 Task: Change IN PROGRESS as Status of Issue Issue0000000040 in Backlog  in Scrum Project Project0000000008 in Jira. Assign mailaustralia7@gmail.com as Assignee of Issue Issue0000000031 in Backlog  in Scrum Project Project0000000007 in Jira. Assign mailaustralia7@gmail.com as Assignee of Issue Issue0000000032 in Backlog  in Scrum Project Project0000000007 in Jira. Assign mailaustralia7@gmail.com as Assignee of Issue Issue0000000033 in Backlog  in Scrum Project Project0000000007 in Jira. Assign carxxstreet791@gmail.com as Assignee of Issue Issue0000000034 in Backlog  in Scrum Project Project0000000007 in Jira
Action: Mouse moved to (493, 664)
Screenshot: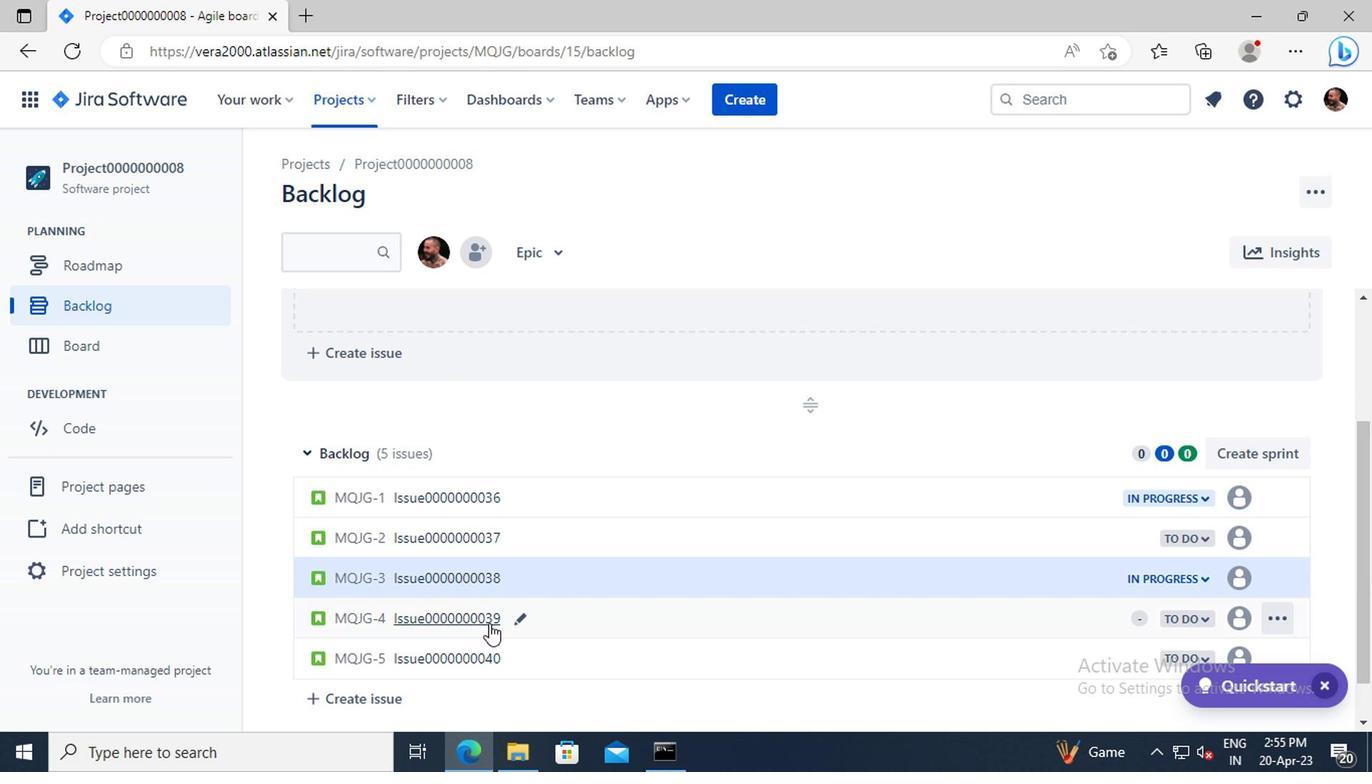 
Action: Mouse pressed left at (493, 664)
Screenshot: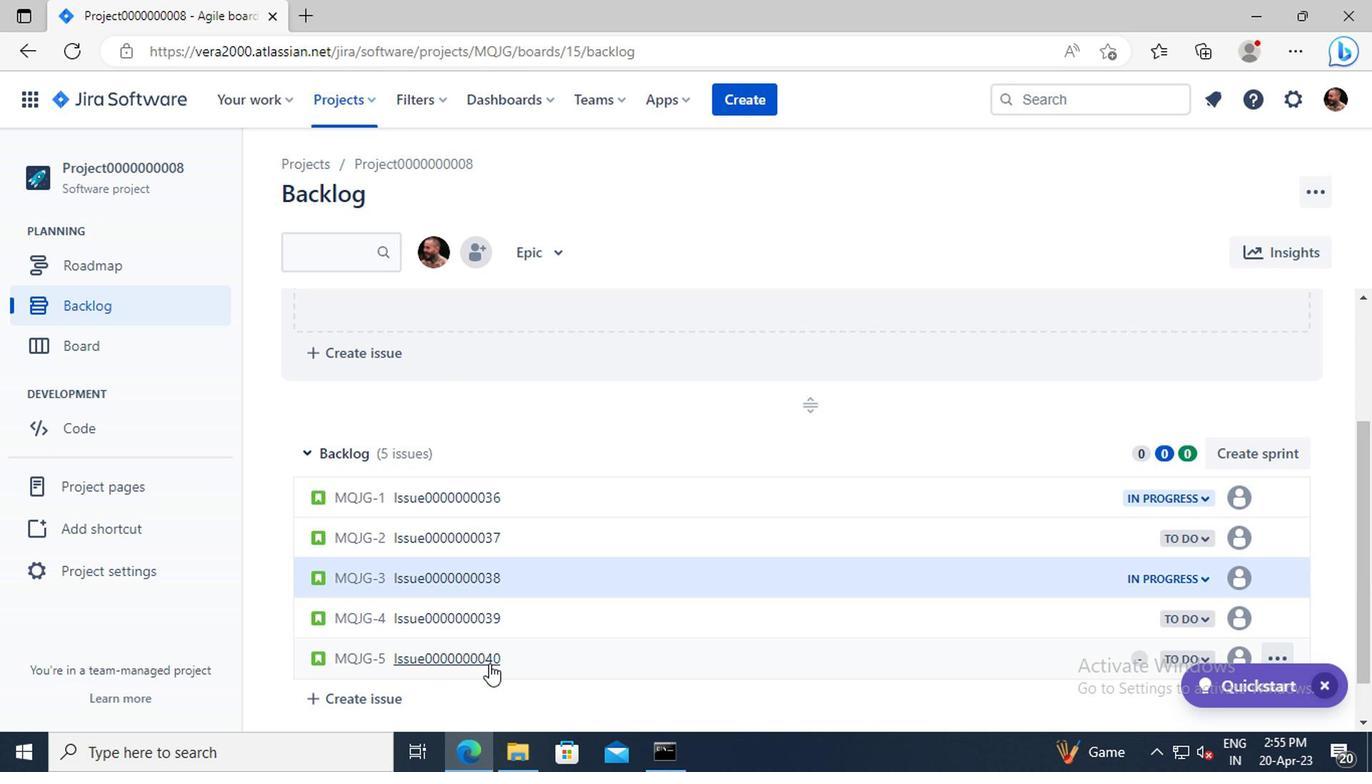 
Action: Mouse moved to (1005, 459)
Screenshot: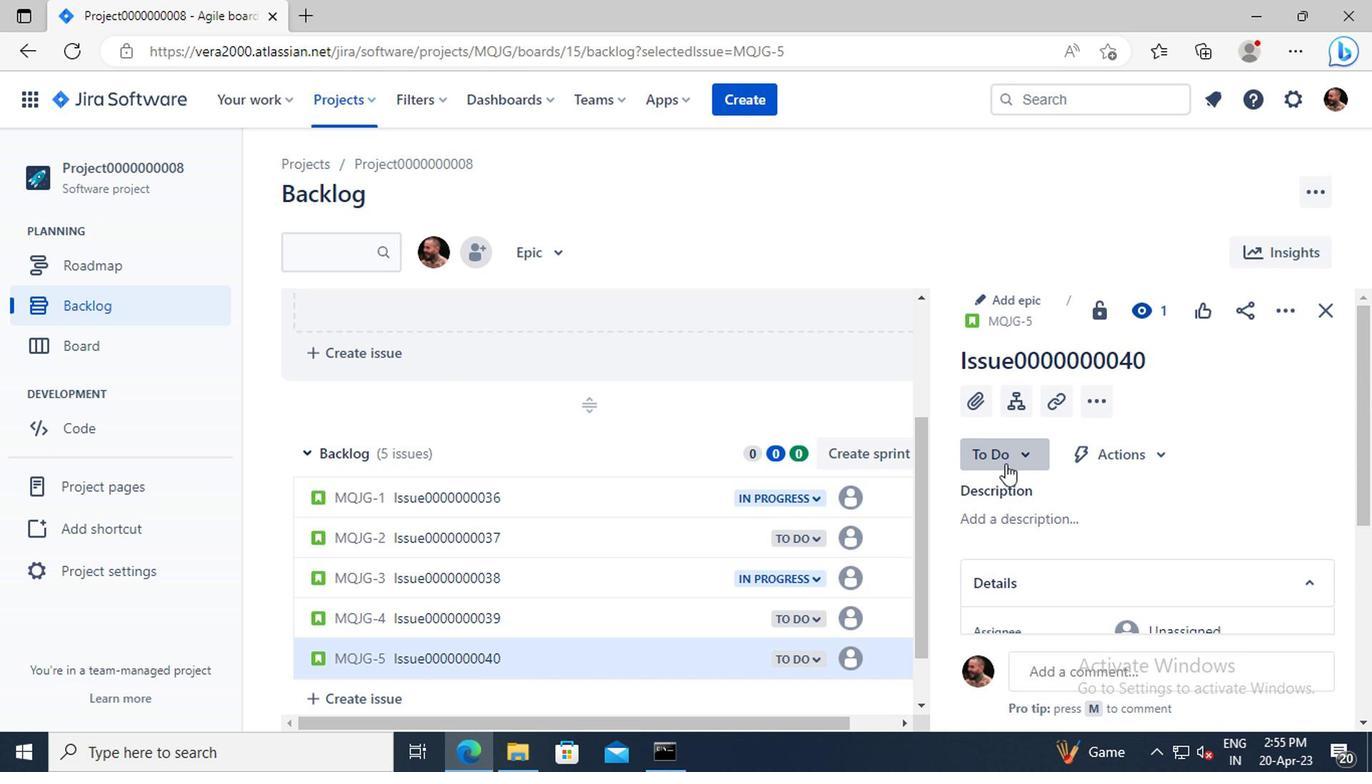 
Action: Mouse pressed left at (1005, 459)
Screenshot: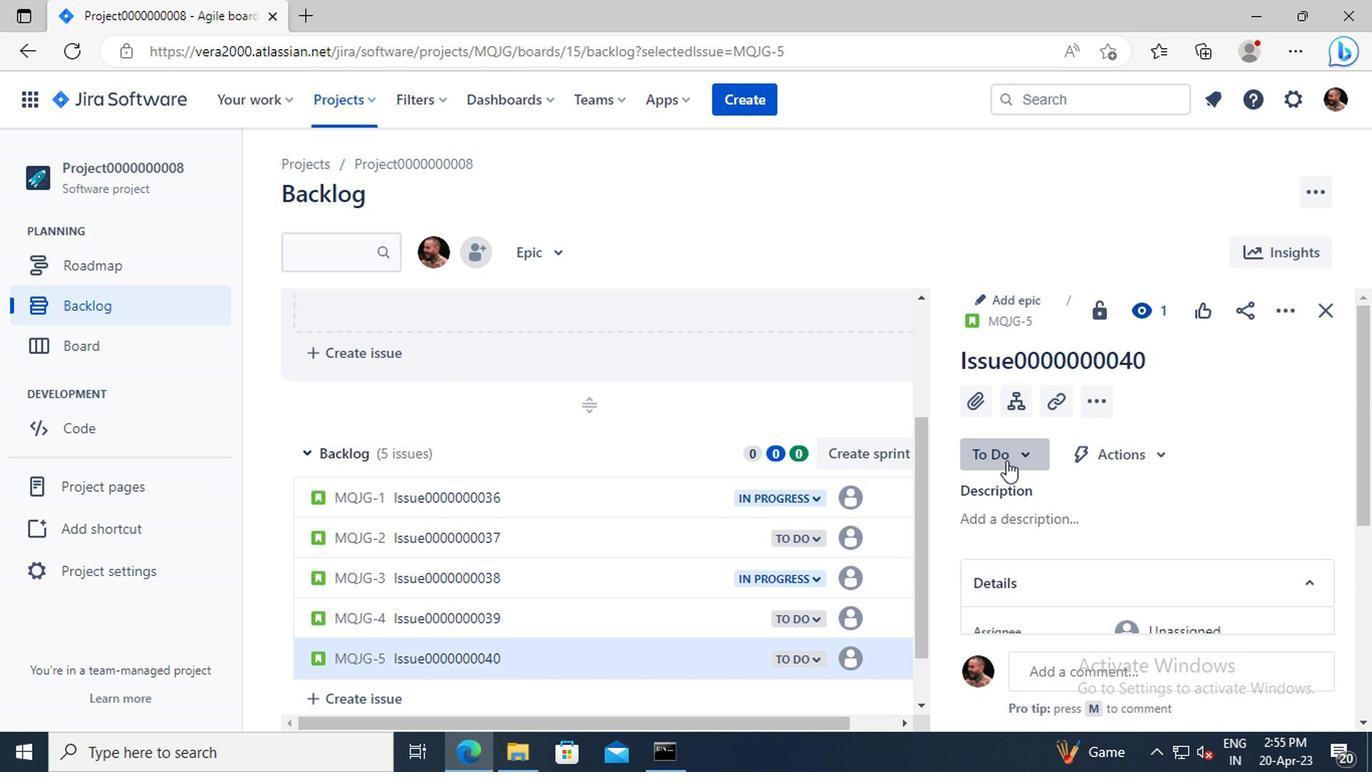 
Action: Mouse moved to (1016, 498)
Screenshot: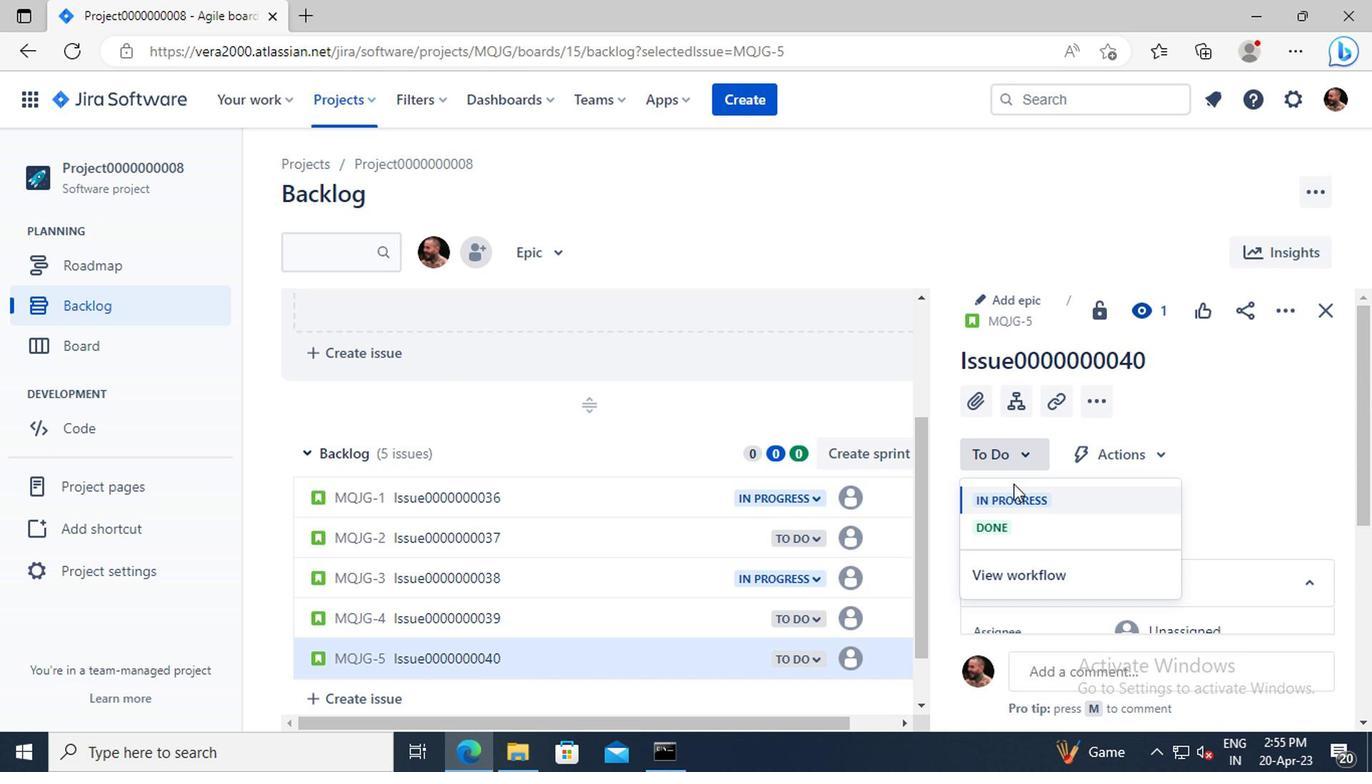 
Action: Mouse pressed left at (1016, 498)
Screenshot: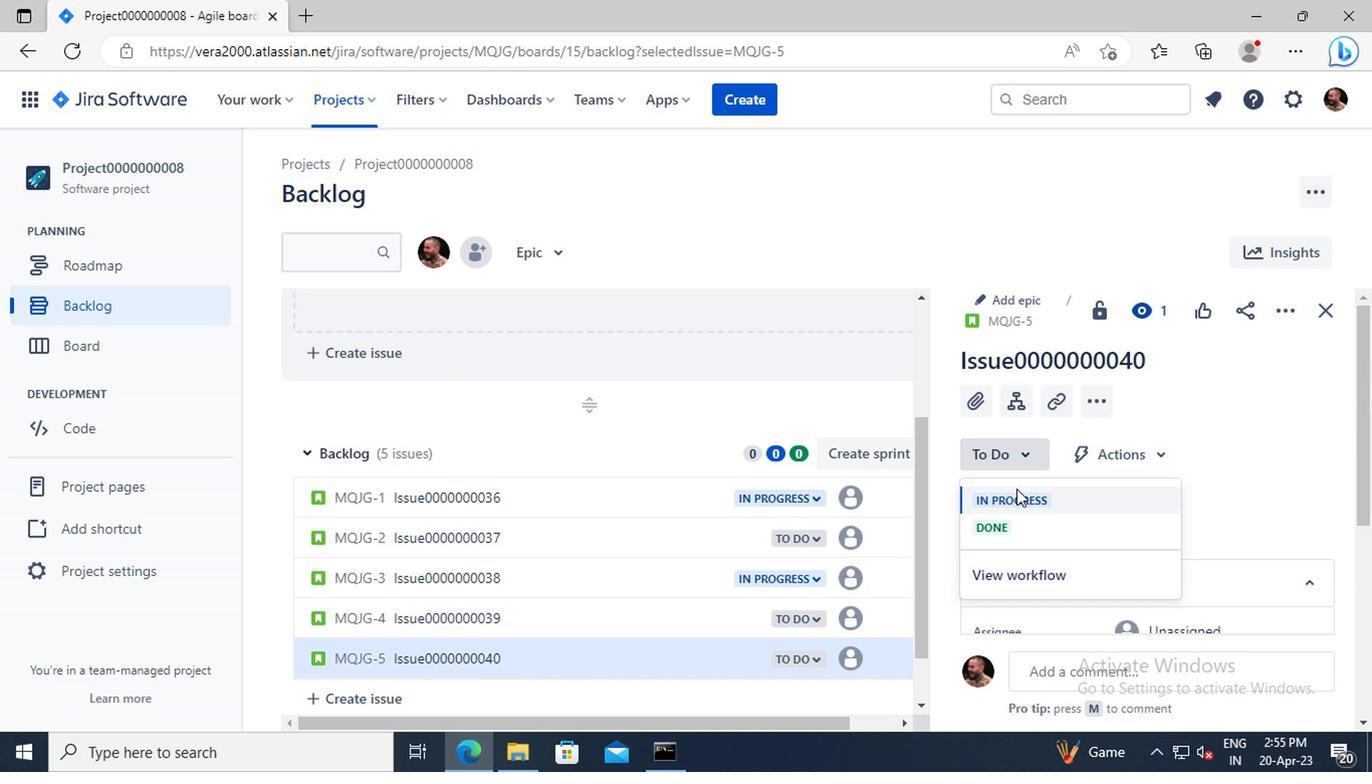 
Action: Mouse moved to (368, 100)
Screenshot: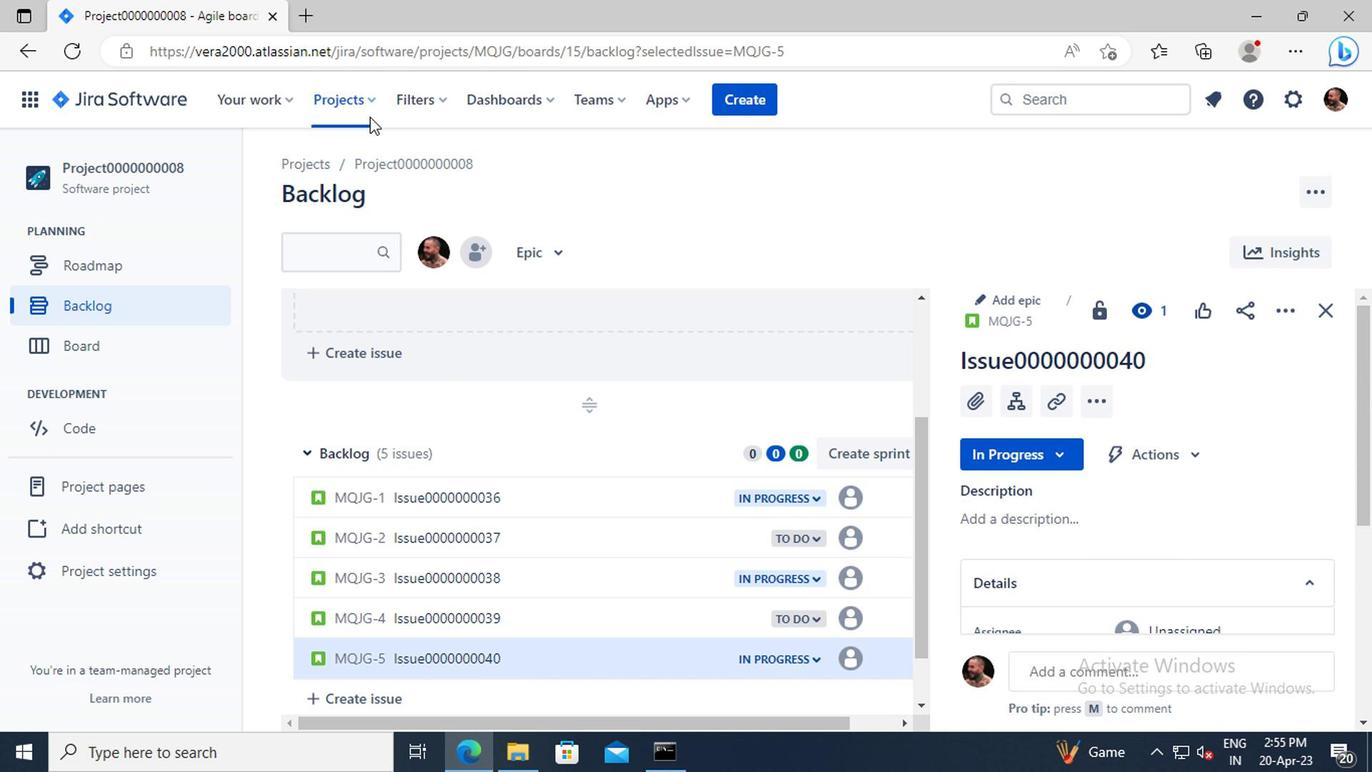 
Action: Mouse pressed left at (368, 100)
Screenshot: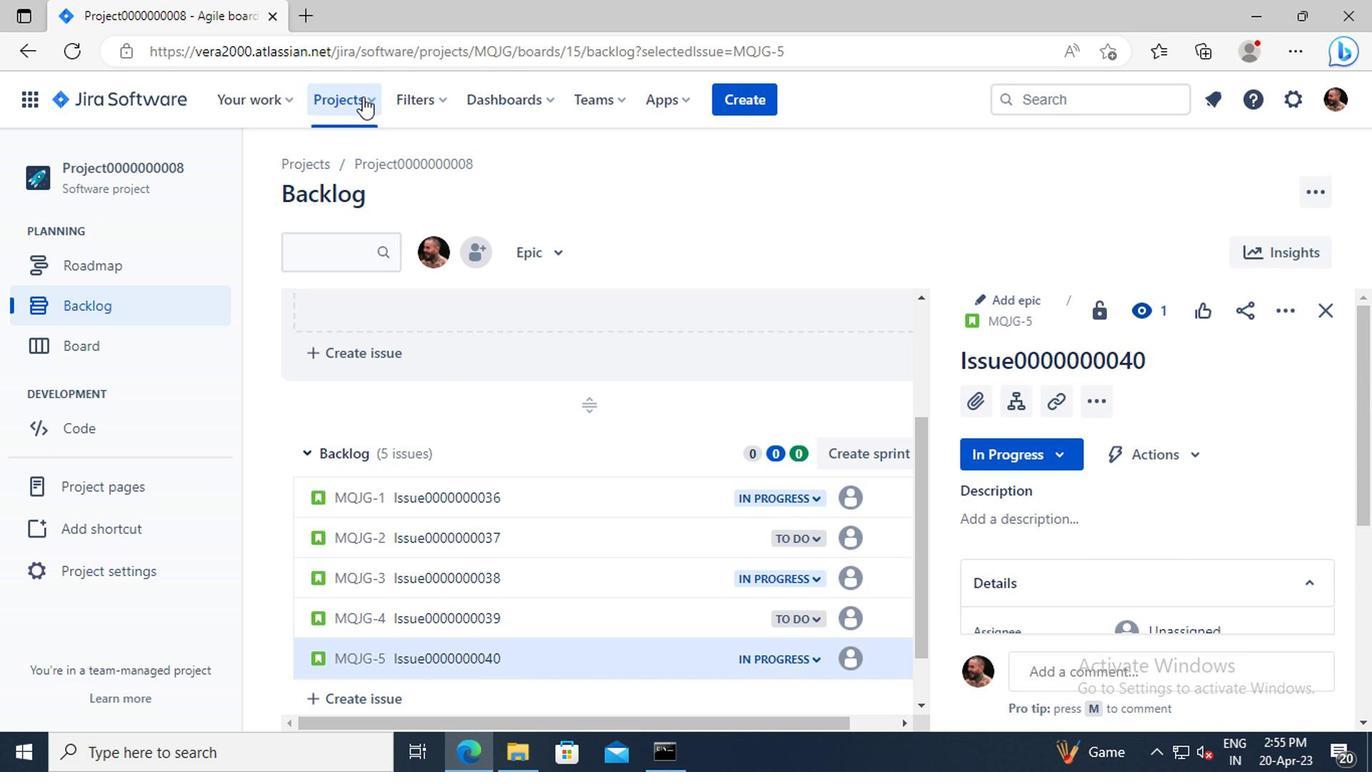 
Action: Mouse moved to (443, 243)
Screenshot: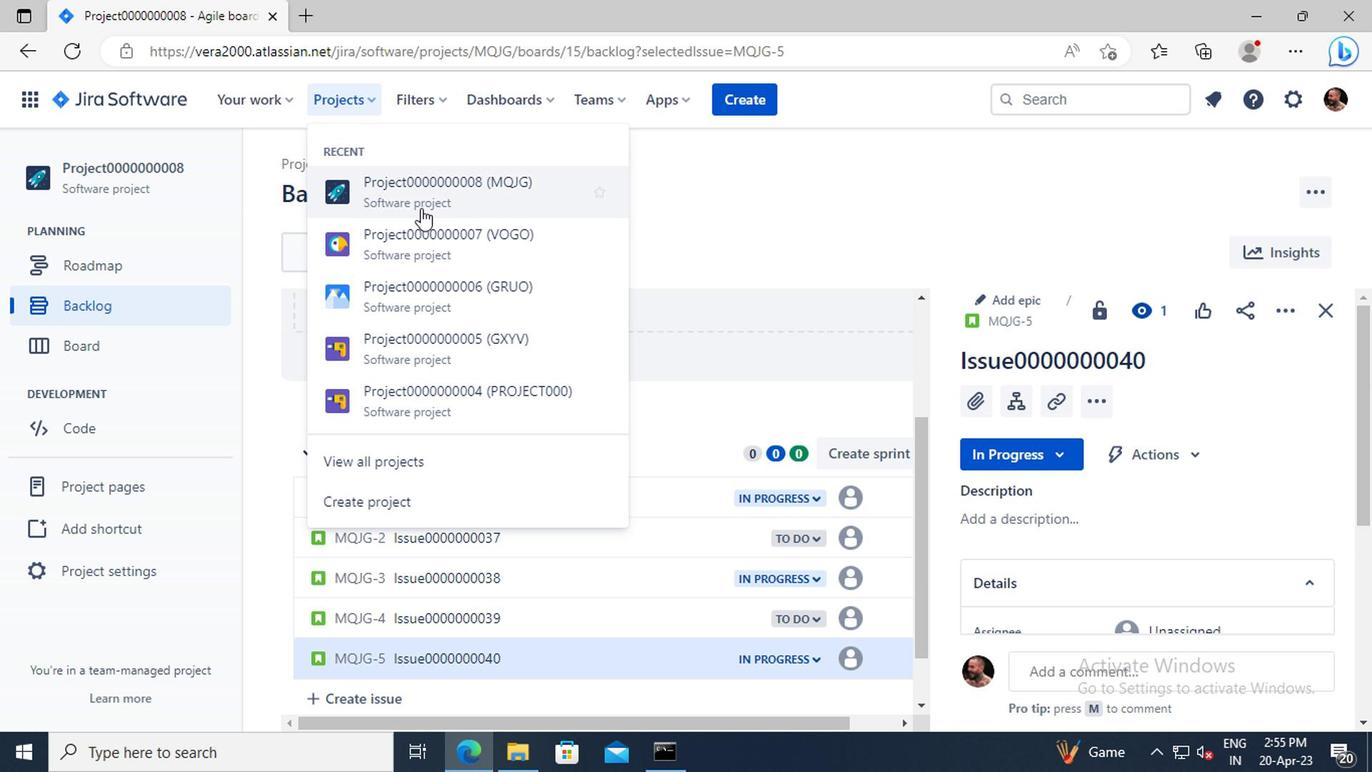 
Action: Mouse pressed left at (443, 243)
Screenshot: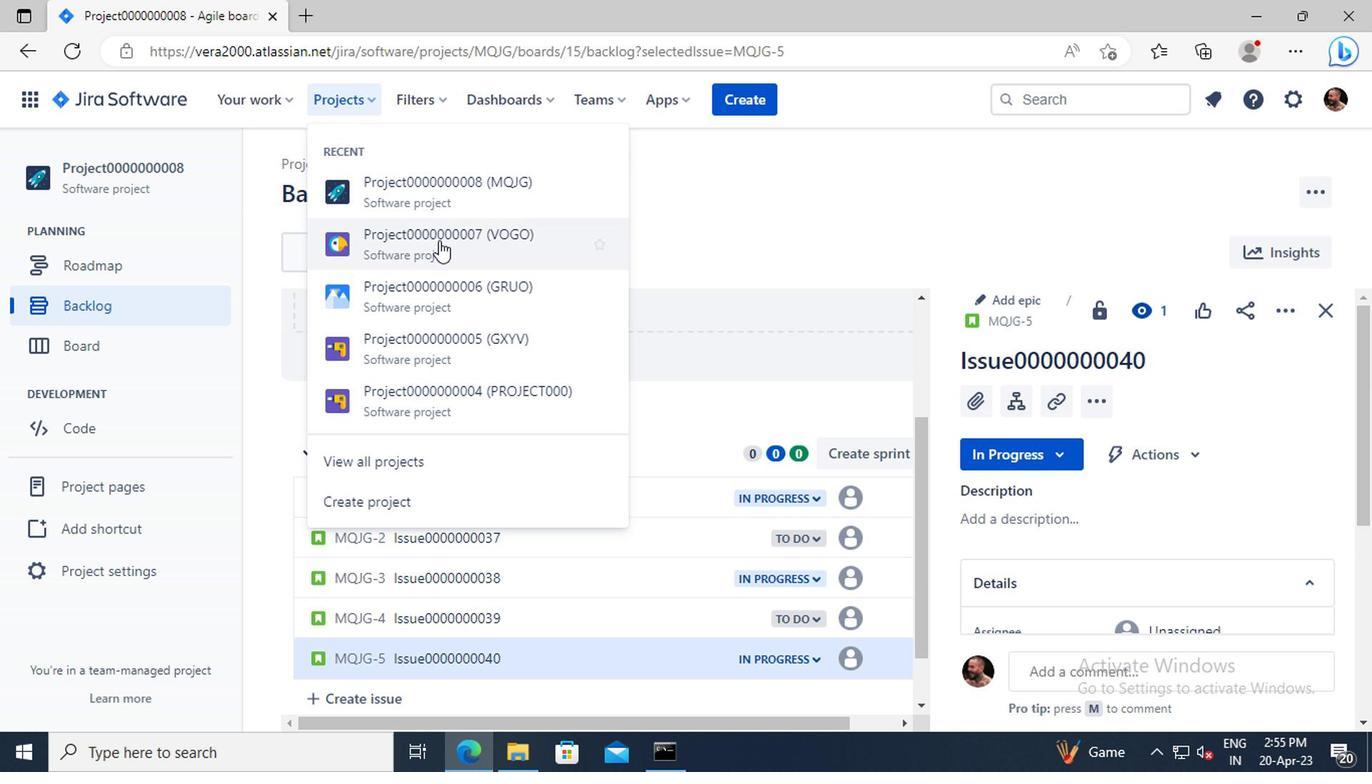
Action: Mouse moved to (140, 305)
Screenshot: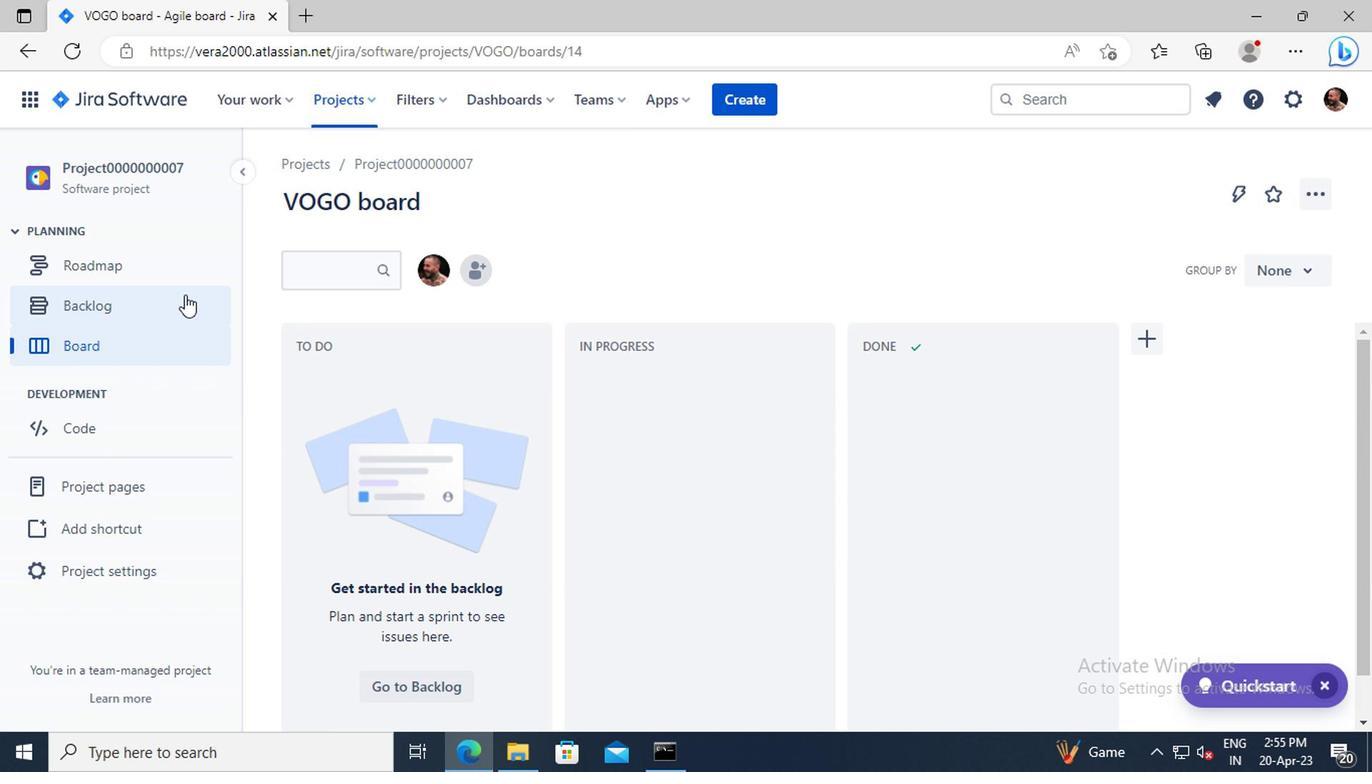 
Action: Mouse pressed left at (140, 305)
Screenshot: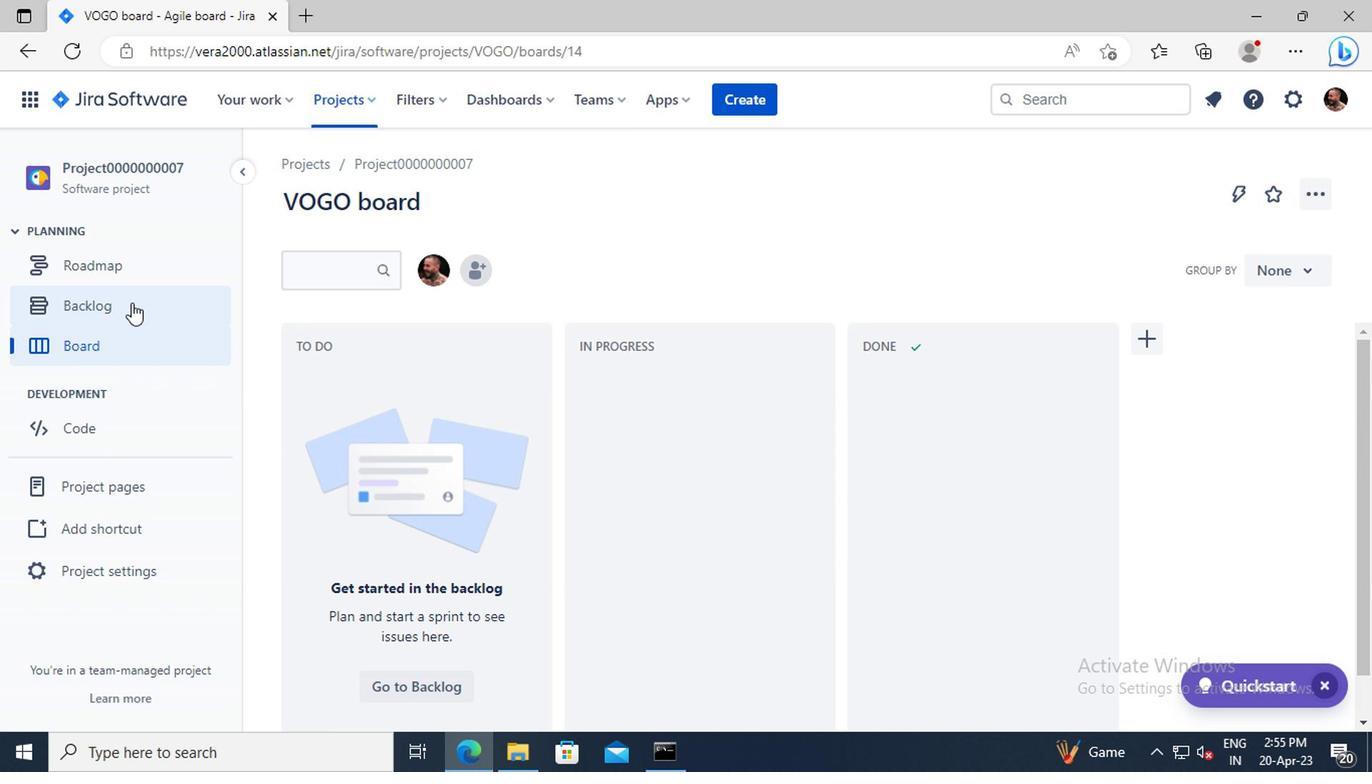 
Action: Mouse moved to (467, 363)
Screenshot: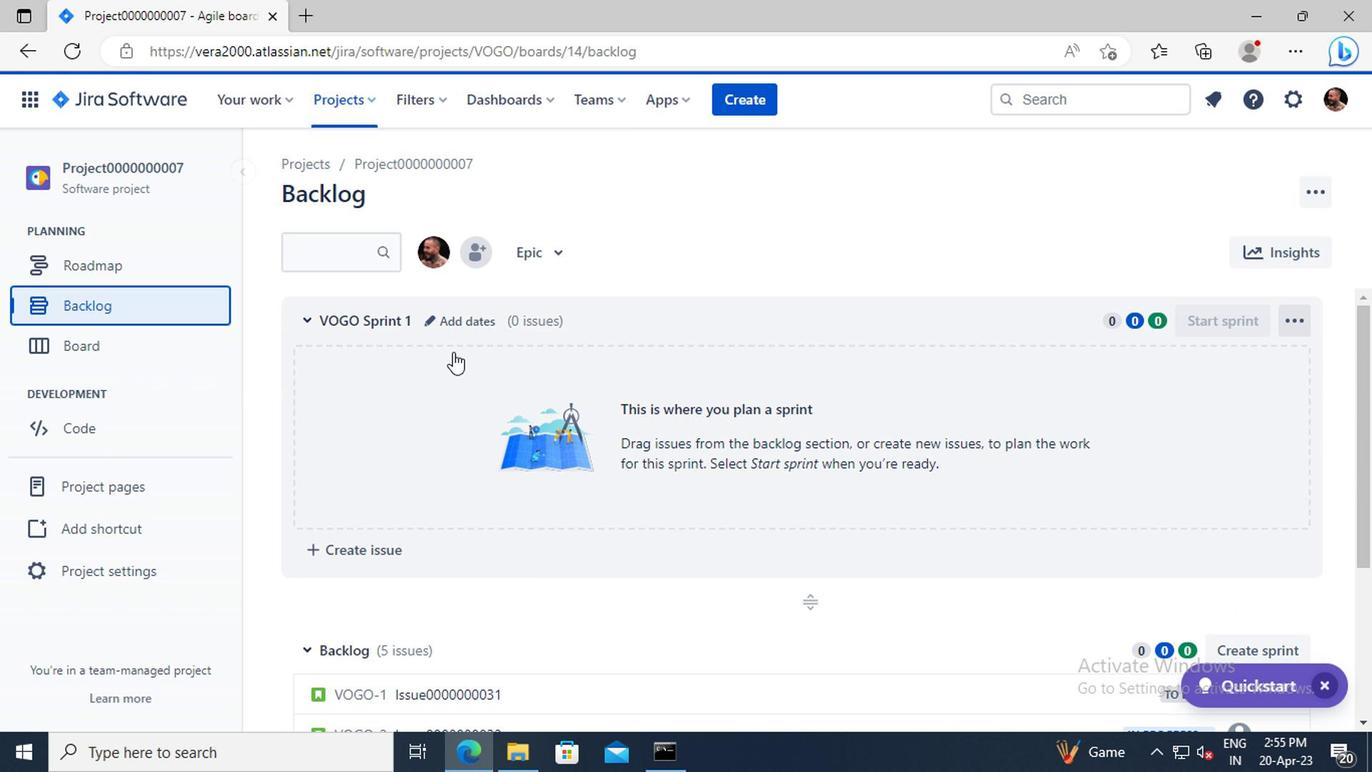 
Action: Mouse scrolled (467, 362) with delta (0, 0)
Screenshot: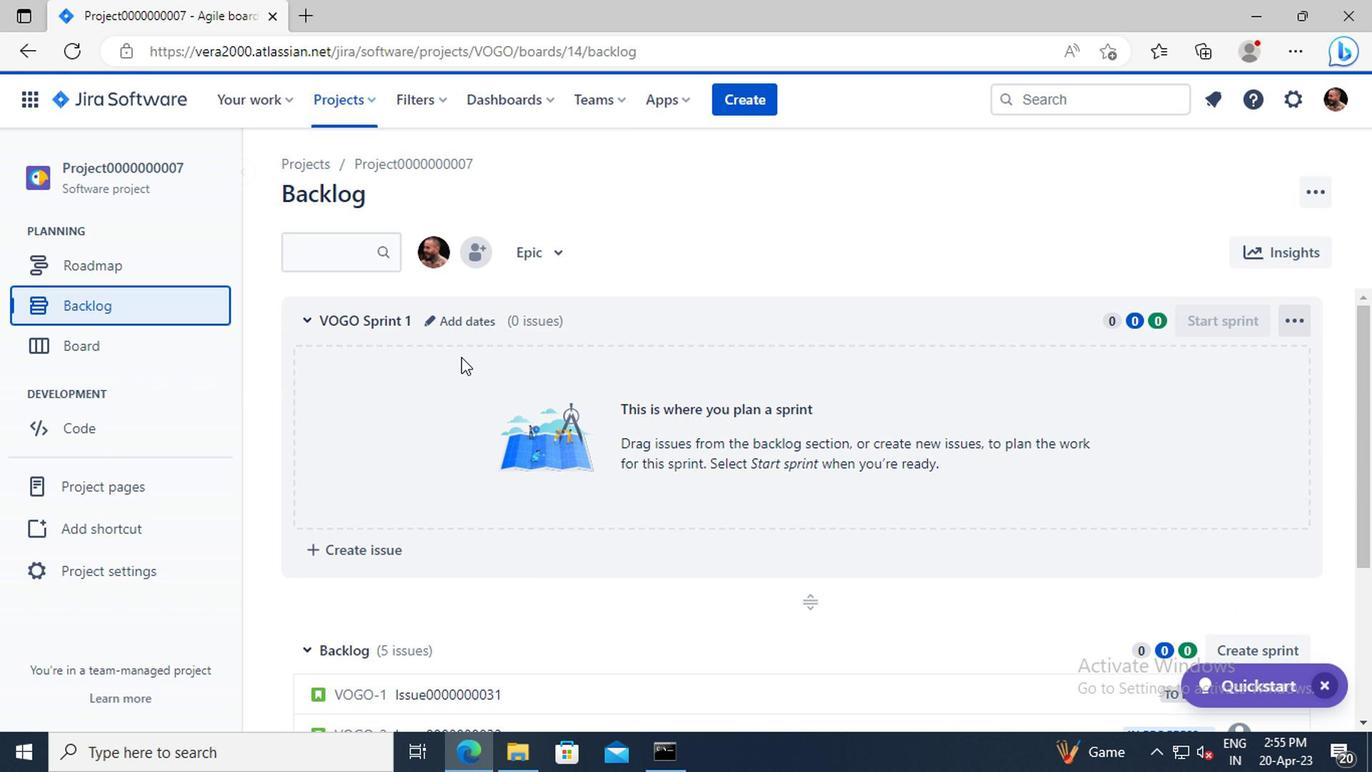 
Action: Mouse scrolled (467, 362) with delta (0, 0)
Screenshot: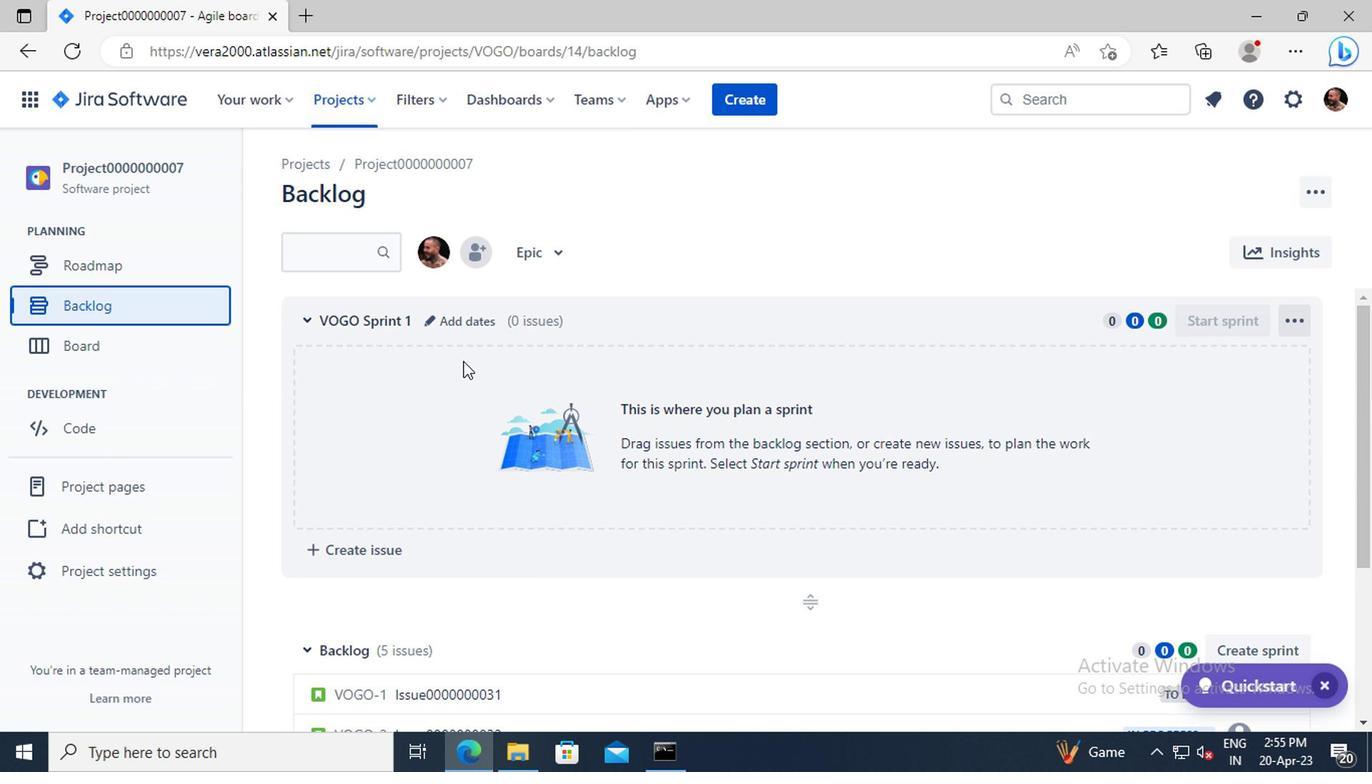 
Action: Mouse scrolled (467, 362) with delta (0, 0)
Screenshot: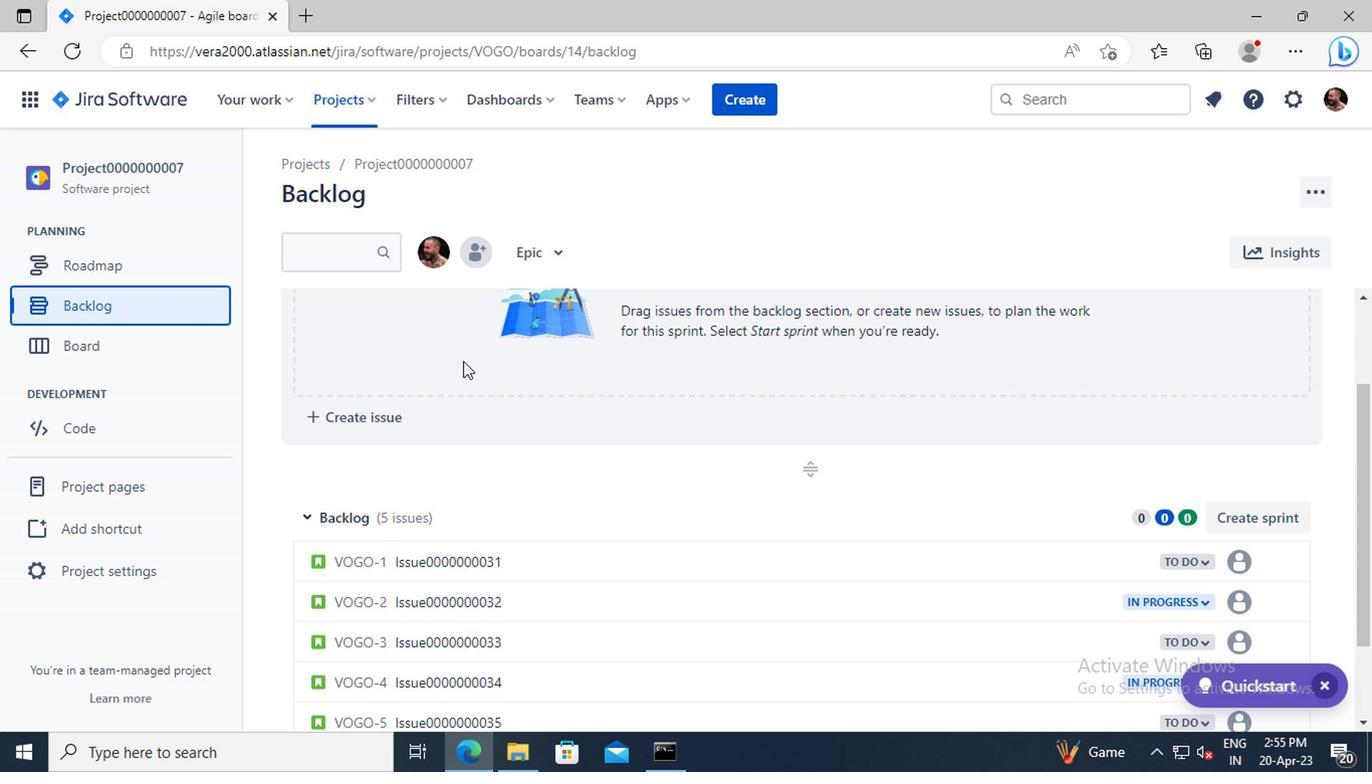 
Action: Mouse moved to (470, 377)
Screenshot: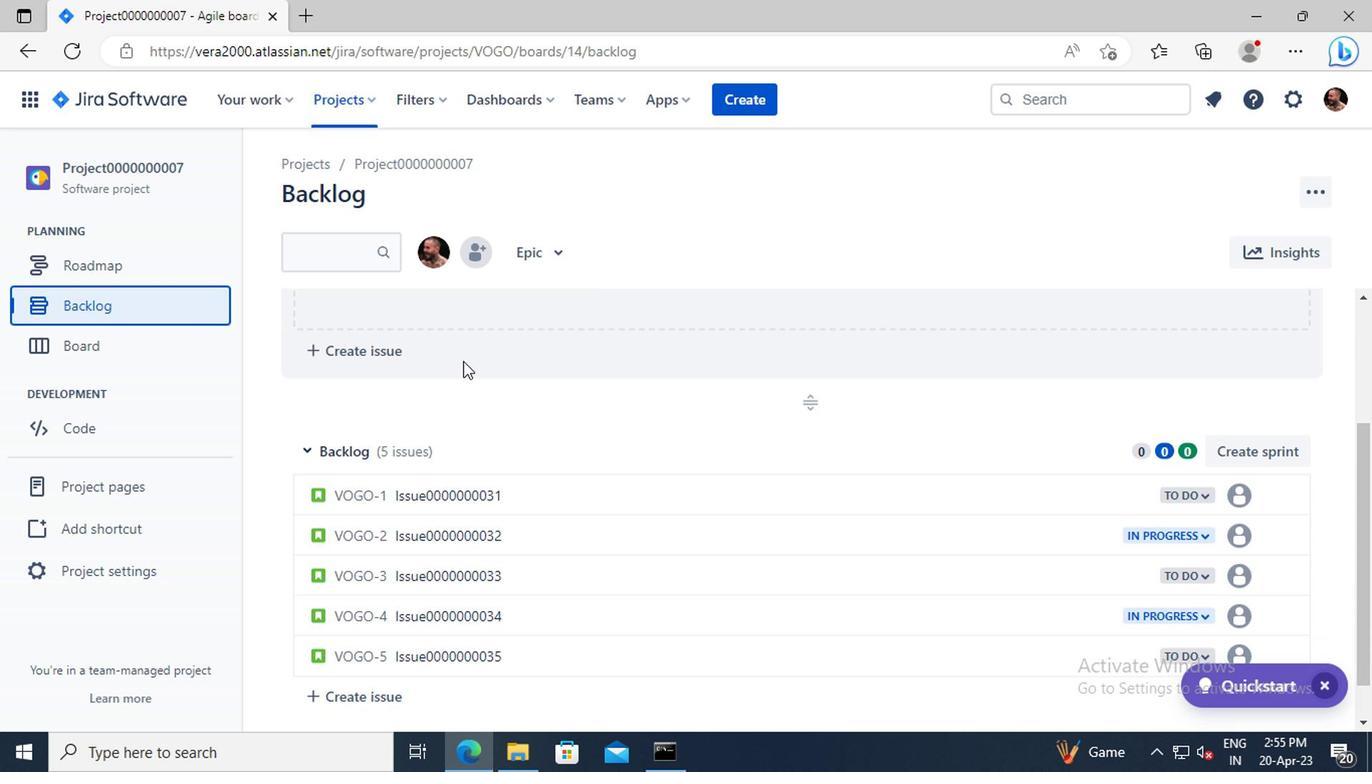 
Action: Mouse scrolled (470, 376) with delta (0, 0)
Screenshot: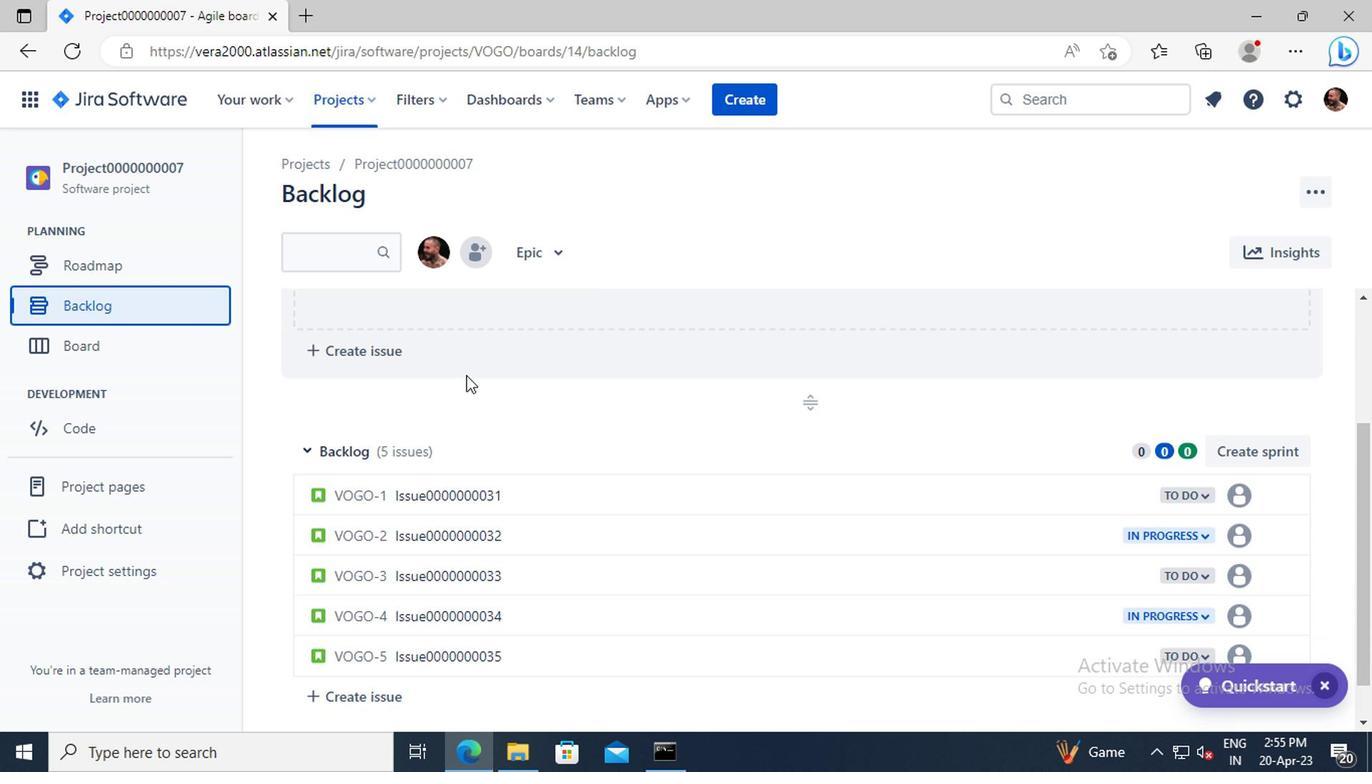 
Action: Mouse moved to (477, 442)
Screenshot: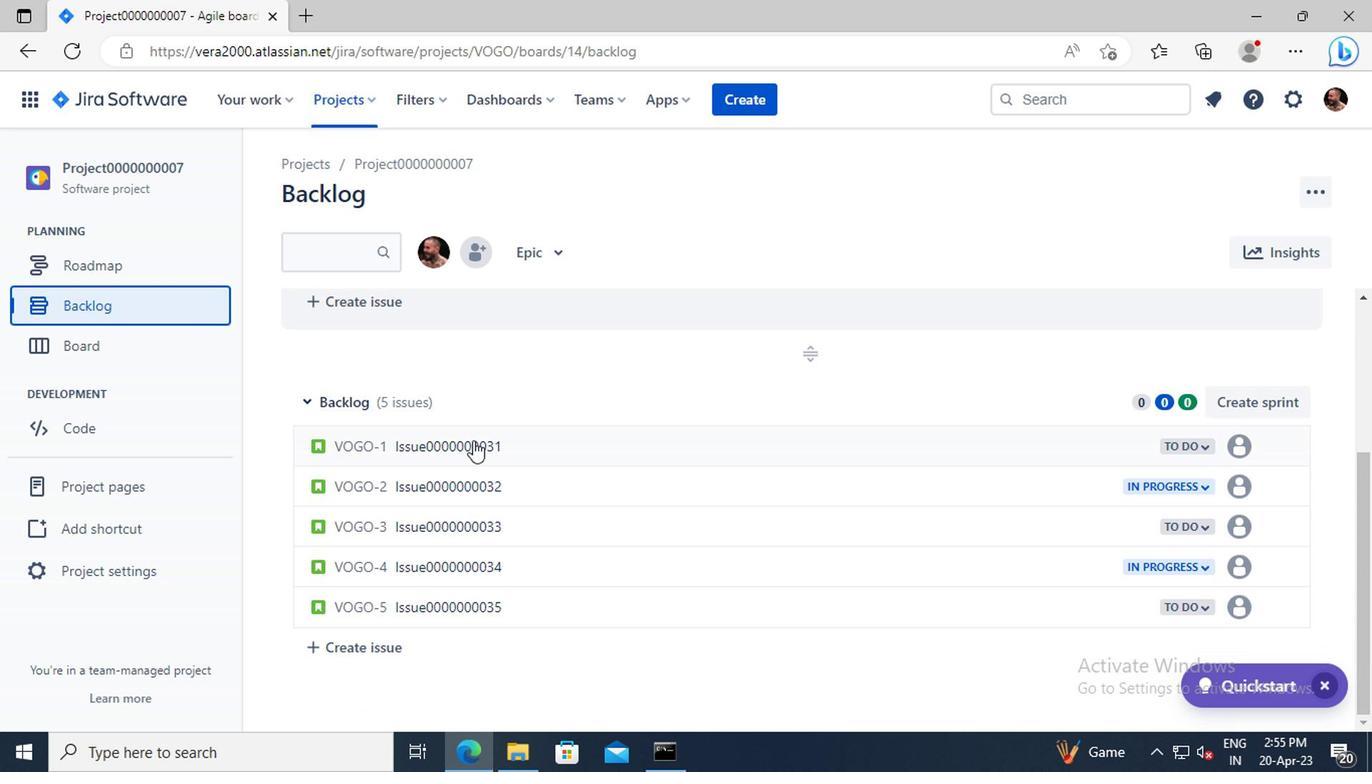 
Action: Mouse pressed left at (477, 442)
Screenshot: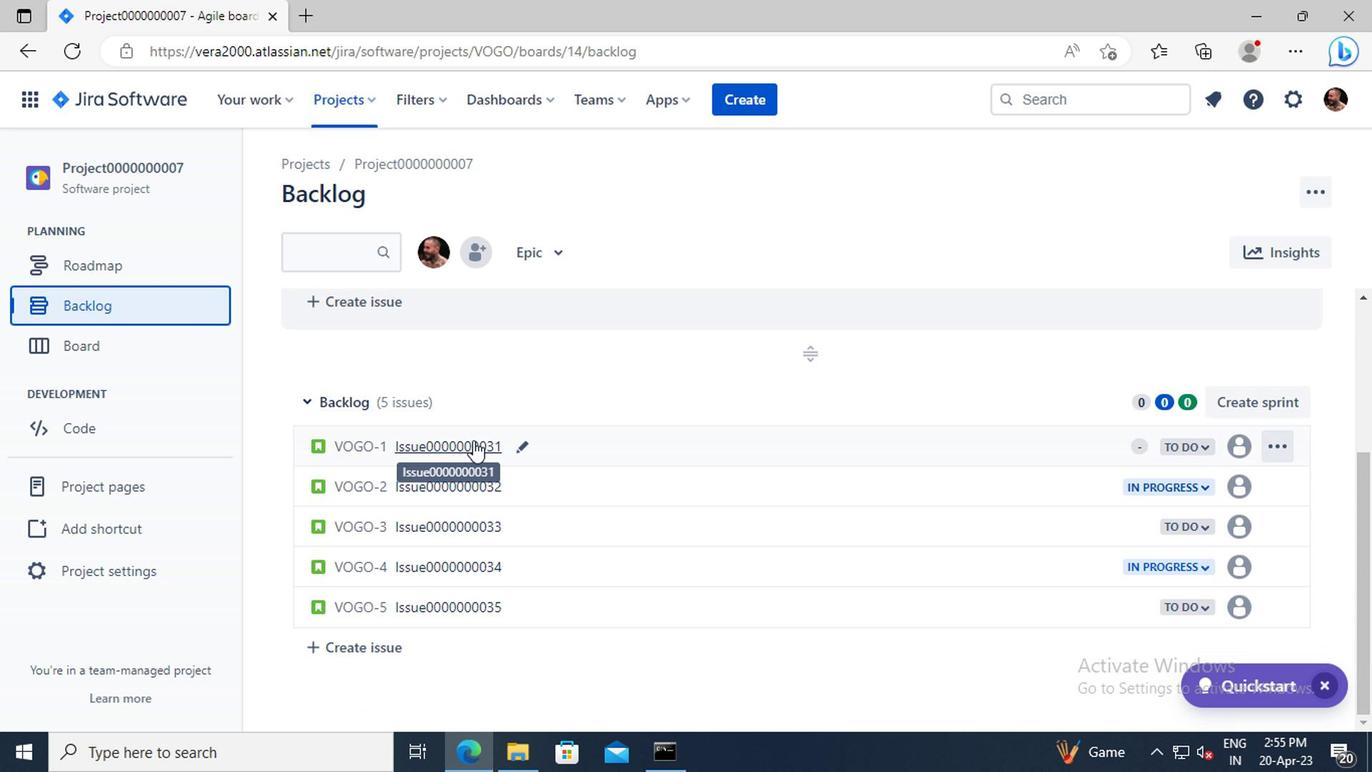 
Action: Mouse moved to (1090, 443)
Screenshot: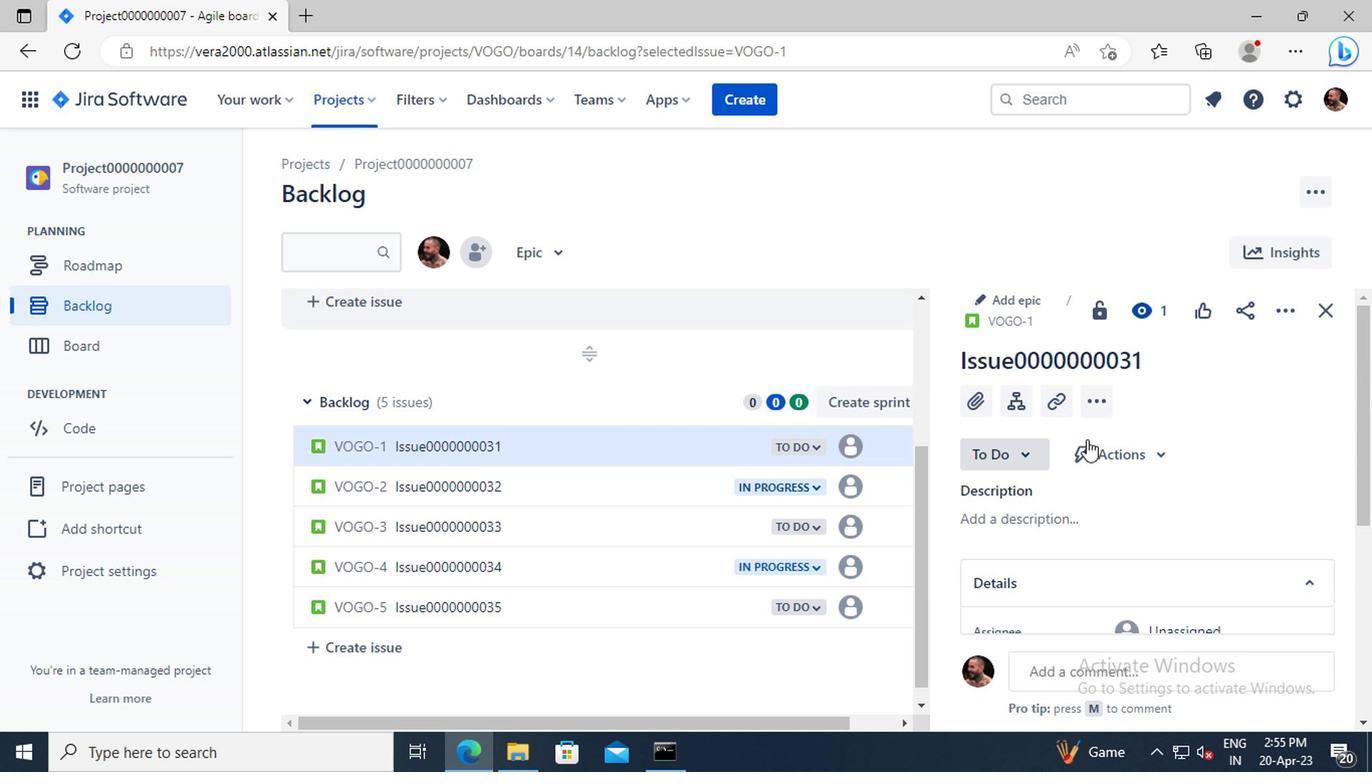 
Action: Mouse scrolled (1090, 442) with delta (0, 0)
Screenshot: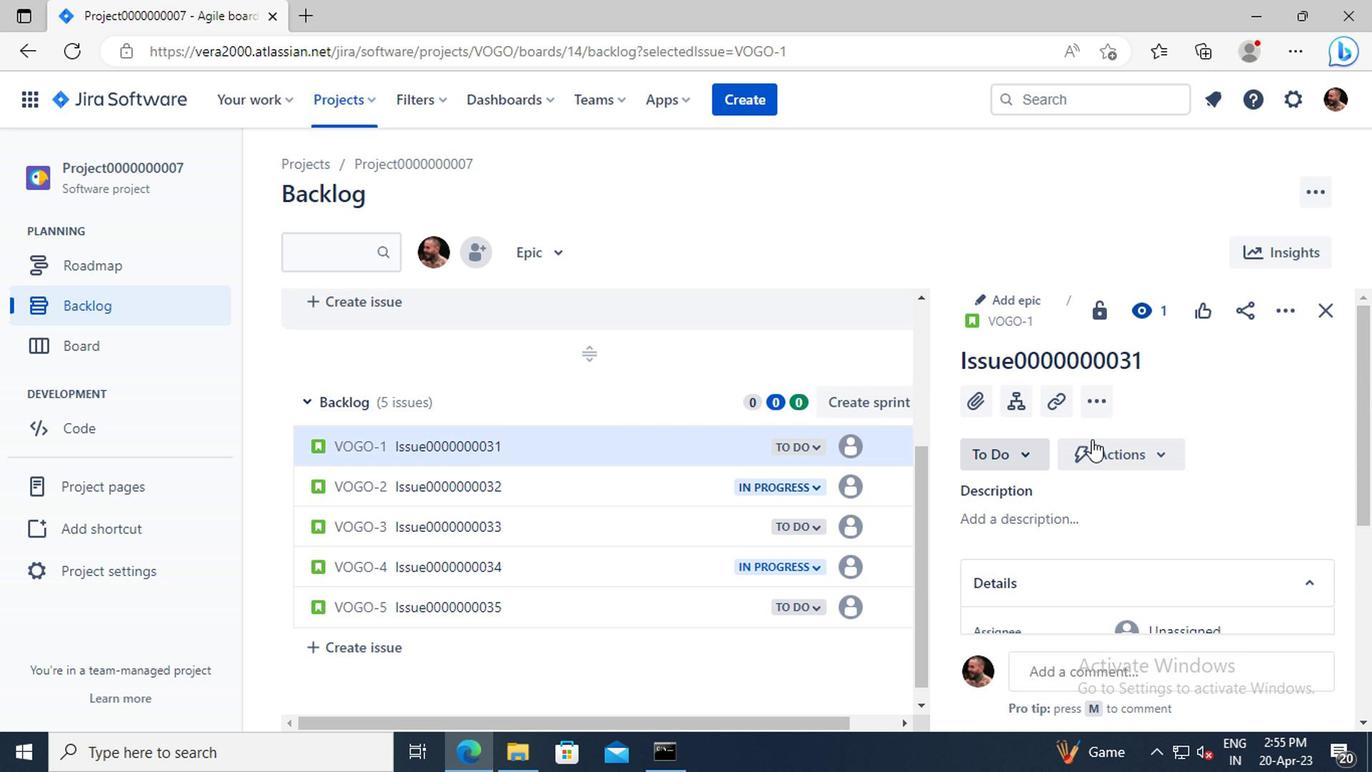 
Action: Mouse scrolled (1090, 442) with delta (0, 0)
Screenshot: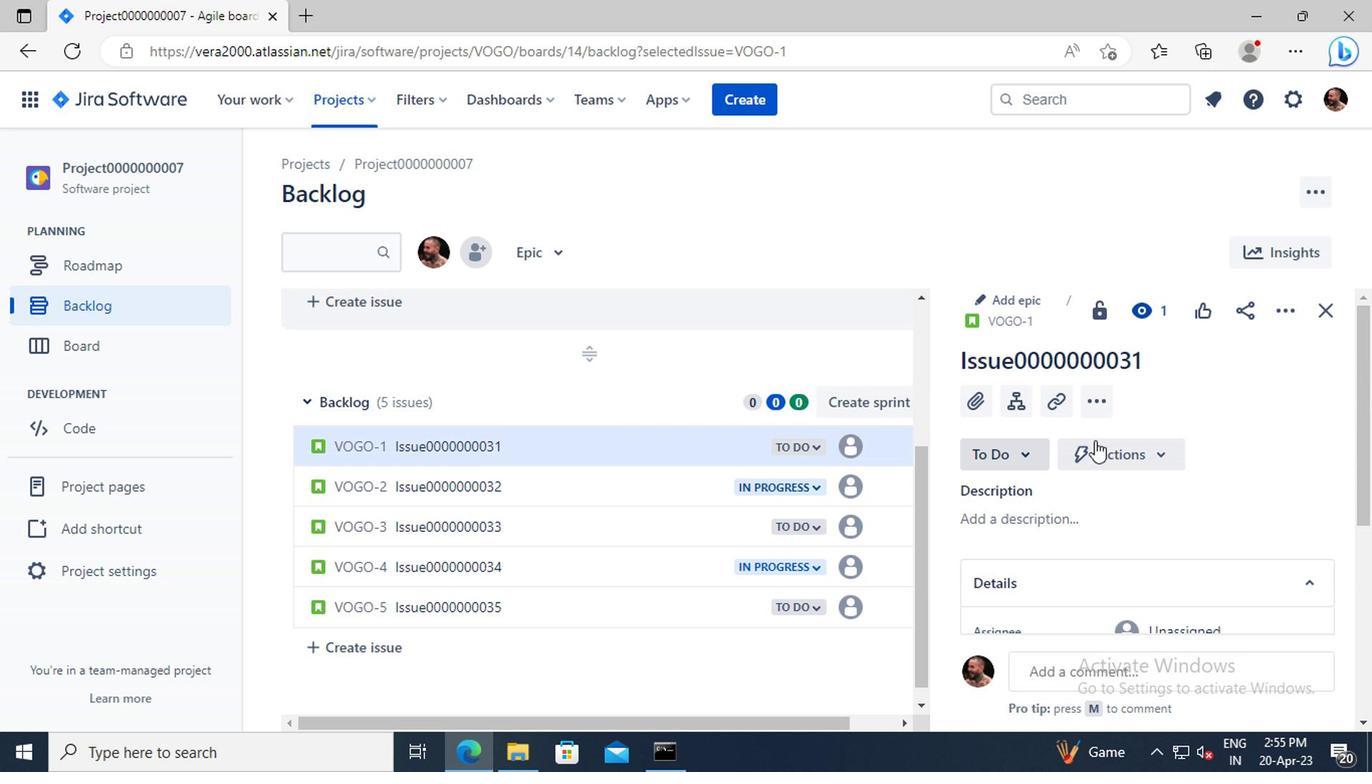 
Action: Mouse moved to (1156, 499)
Screenshot: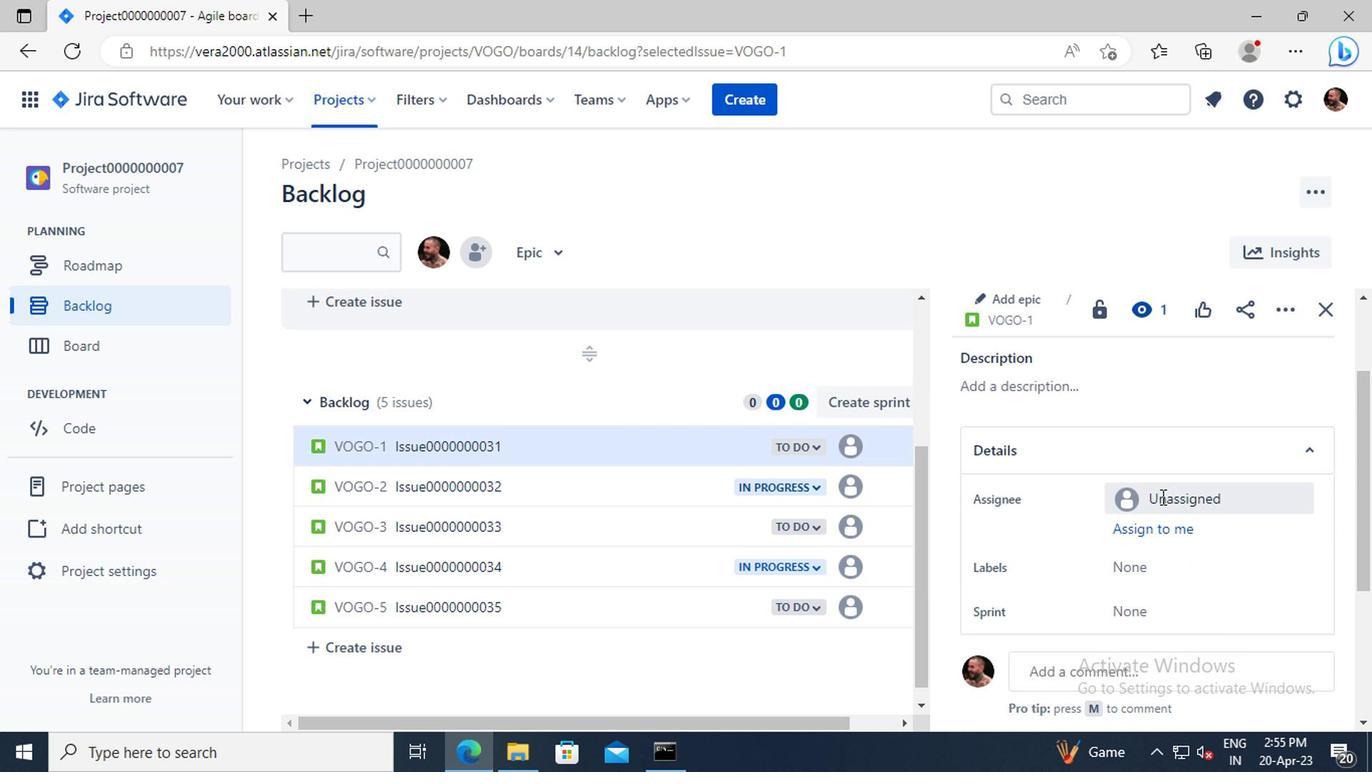 
Action: Mouse pressed left at (1156, 499)
Screenshot: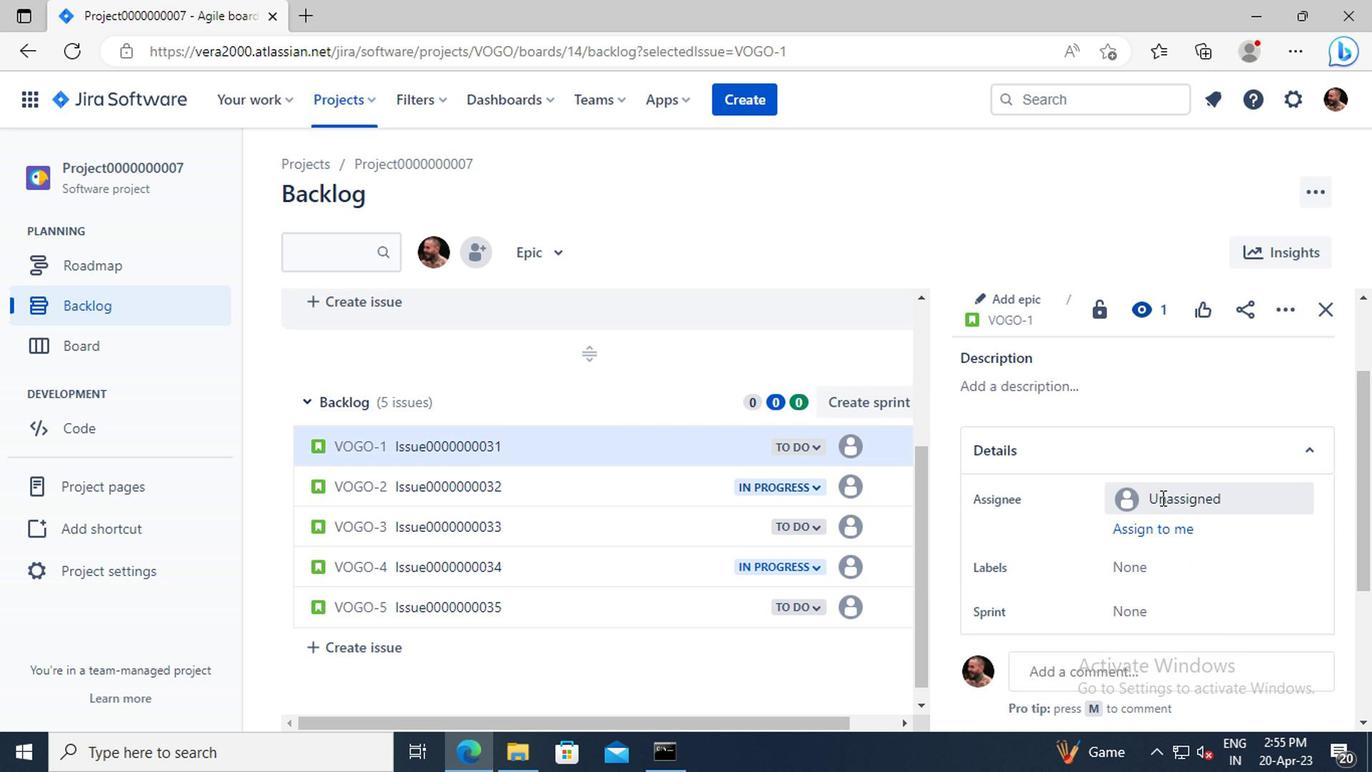 
Action: Key pressed australia
Screenshot: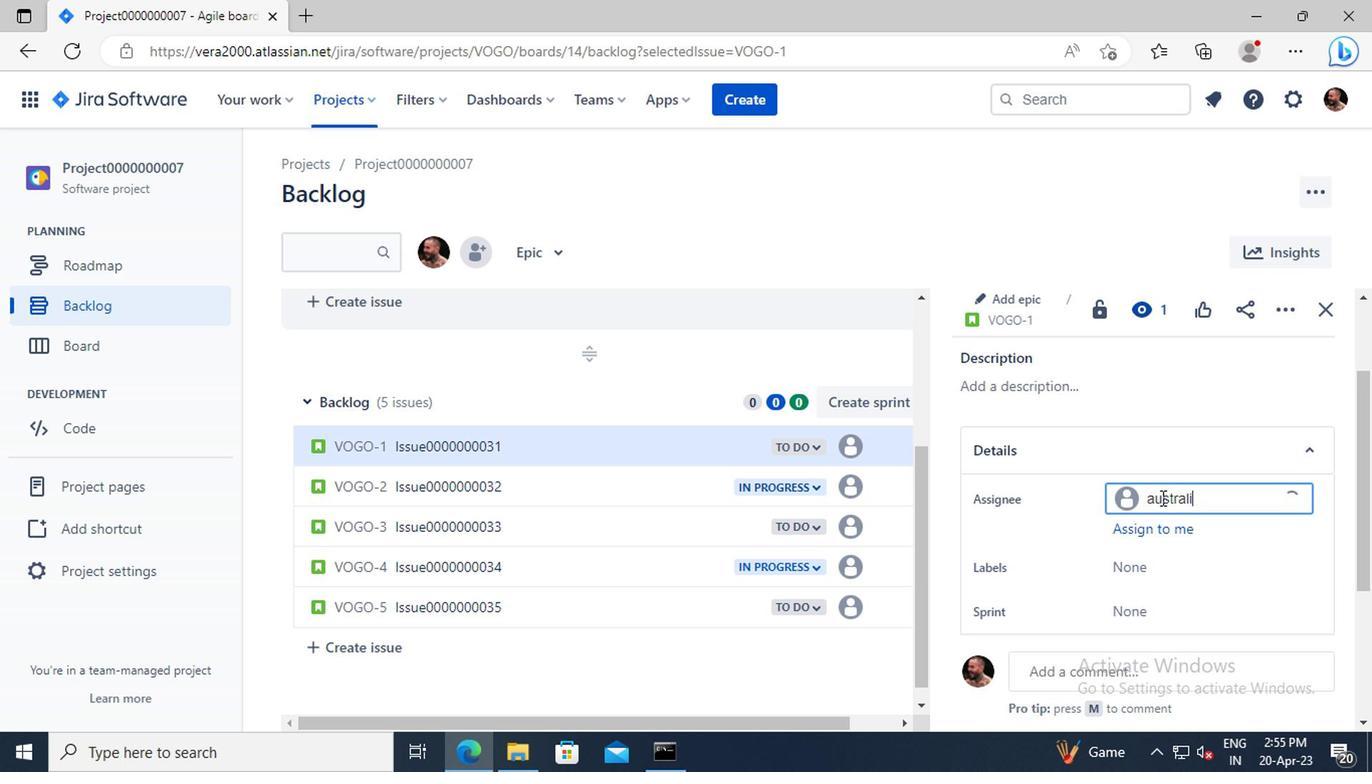 
Action: Mouse moved to (1165, 553)
Screenshot: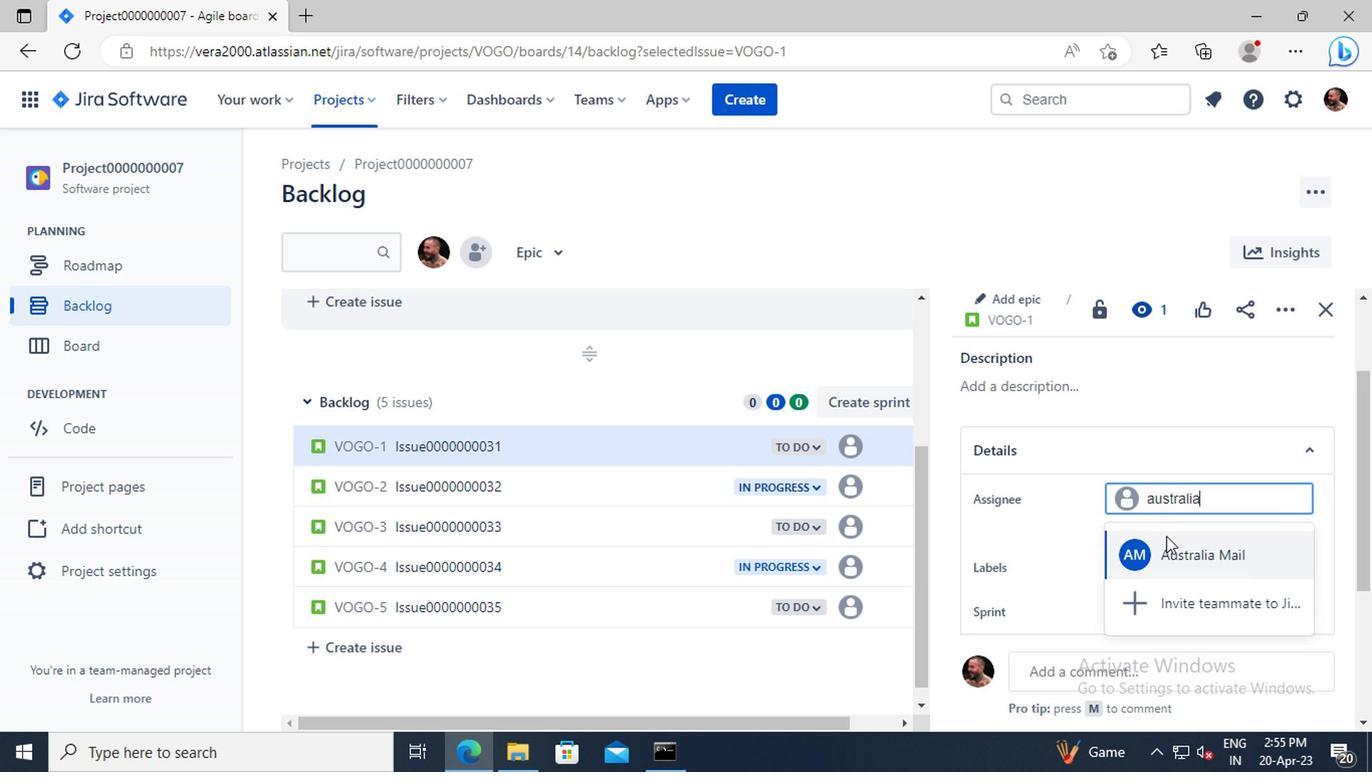 
Action: Mouse pressed left at (1165, 553)
Screenshot: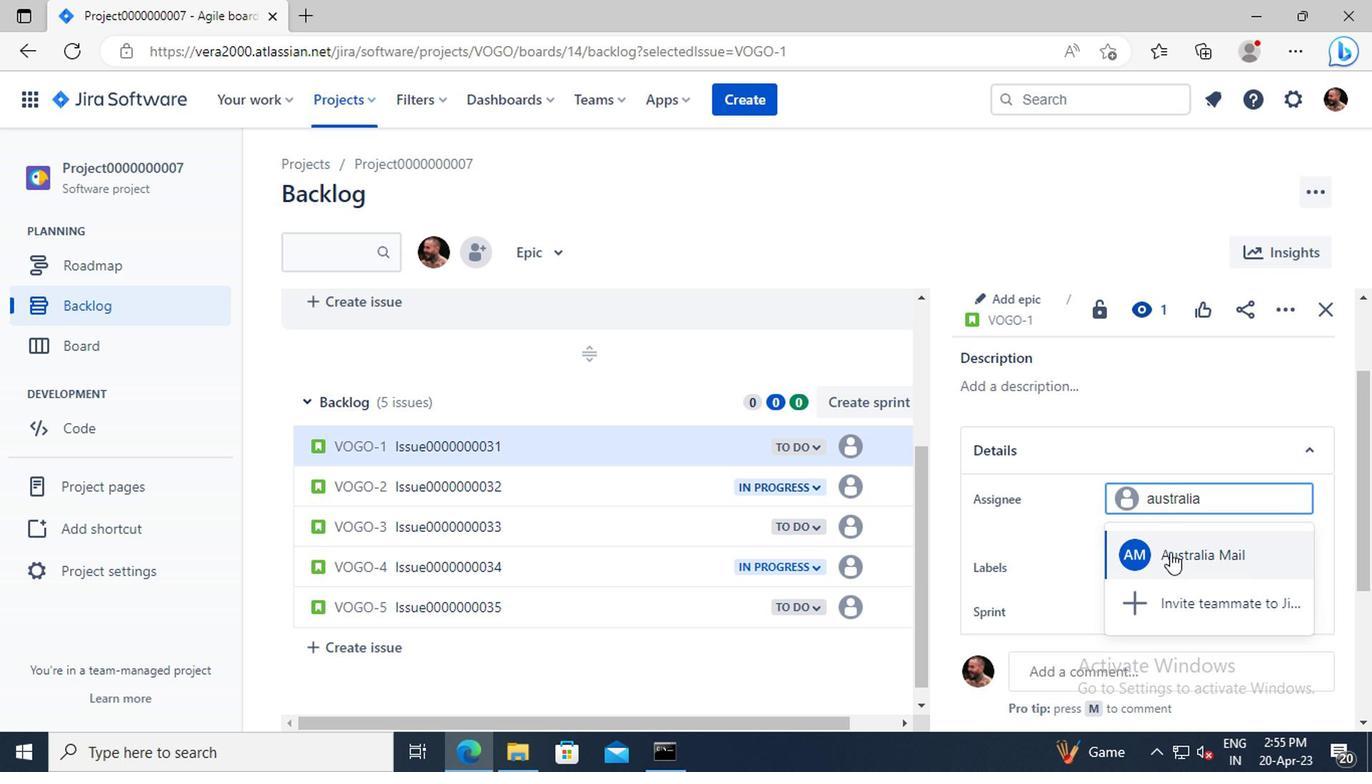 
Action: Mouse moved to (478, 488)
Screenshot: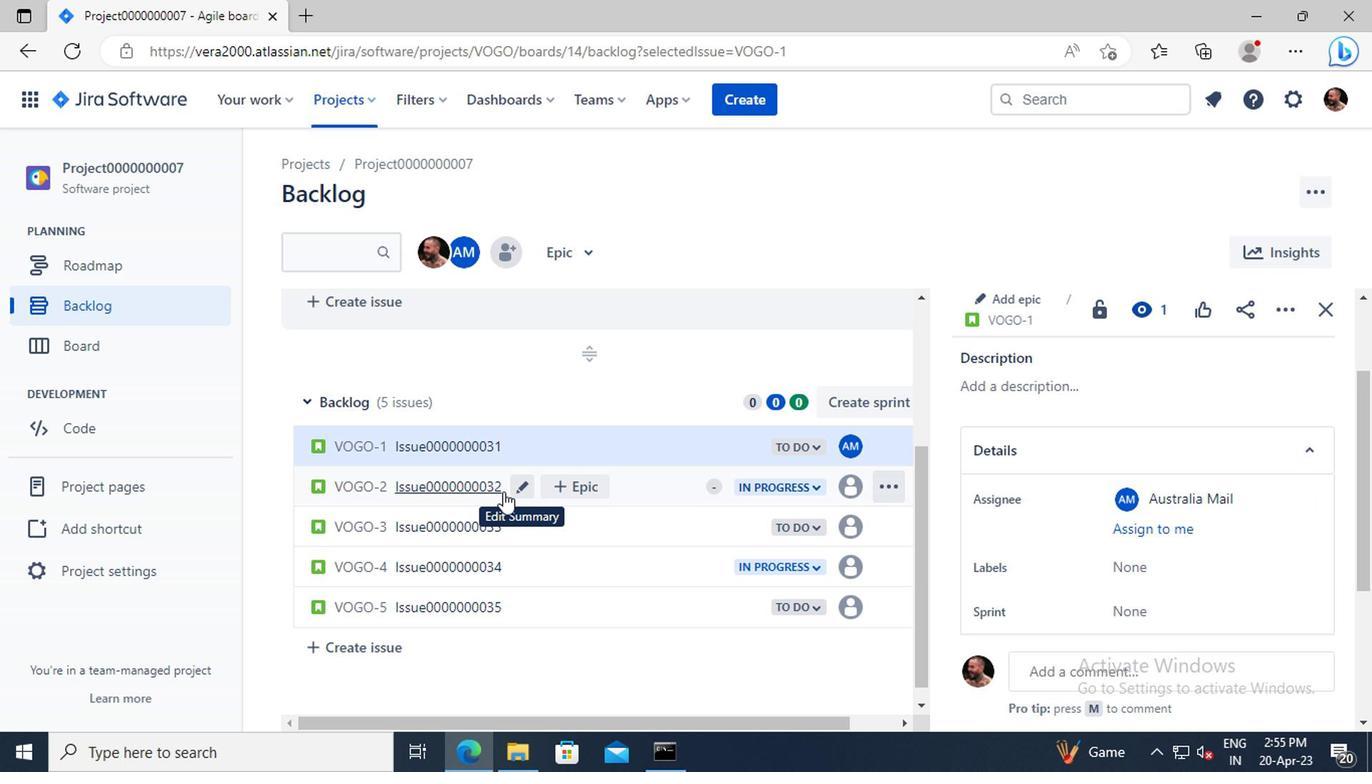 
Action: Mouse pressed left at (478, 488)
Screenshot: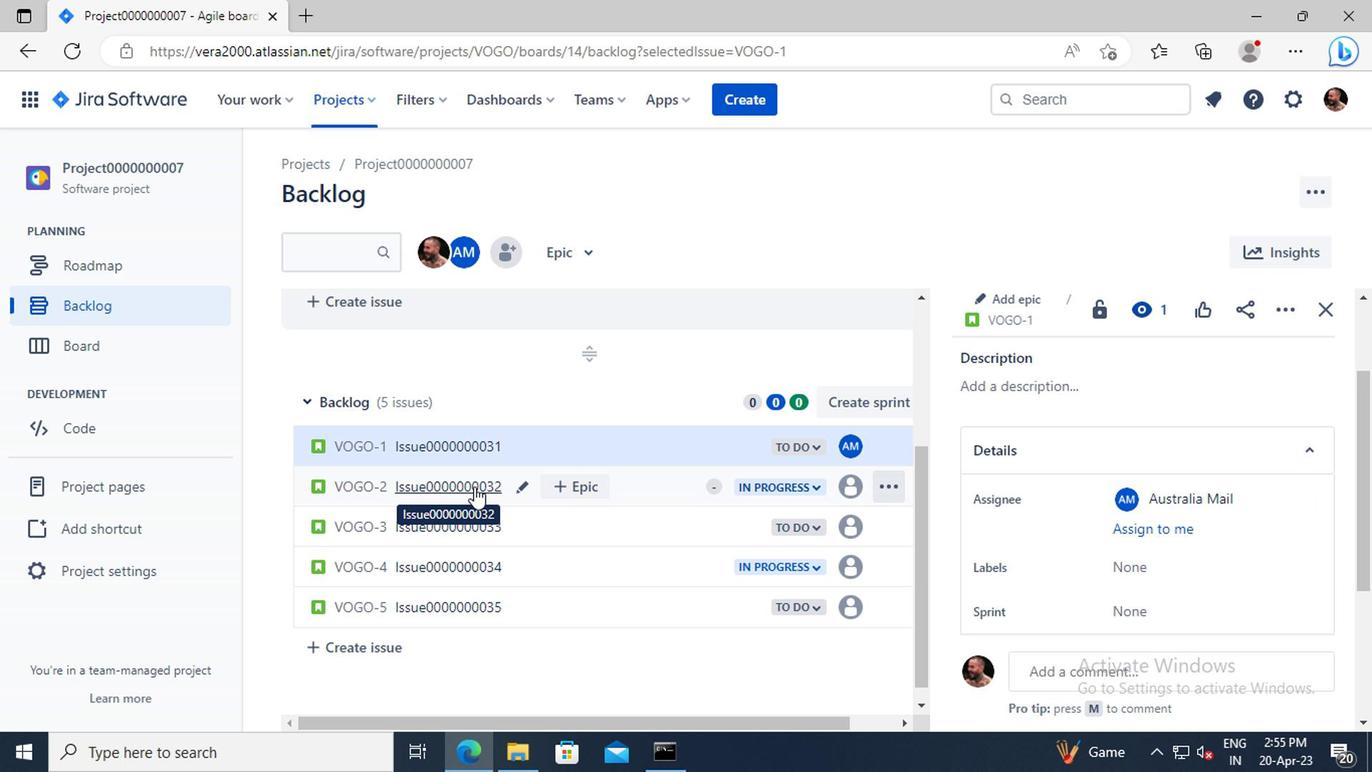 
Action: Mouse moved to (1128, 465)
Screenshot: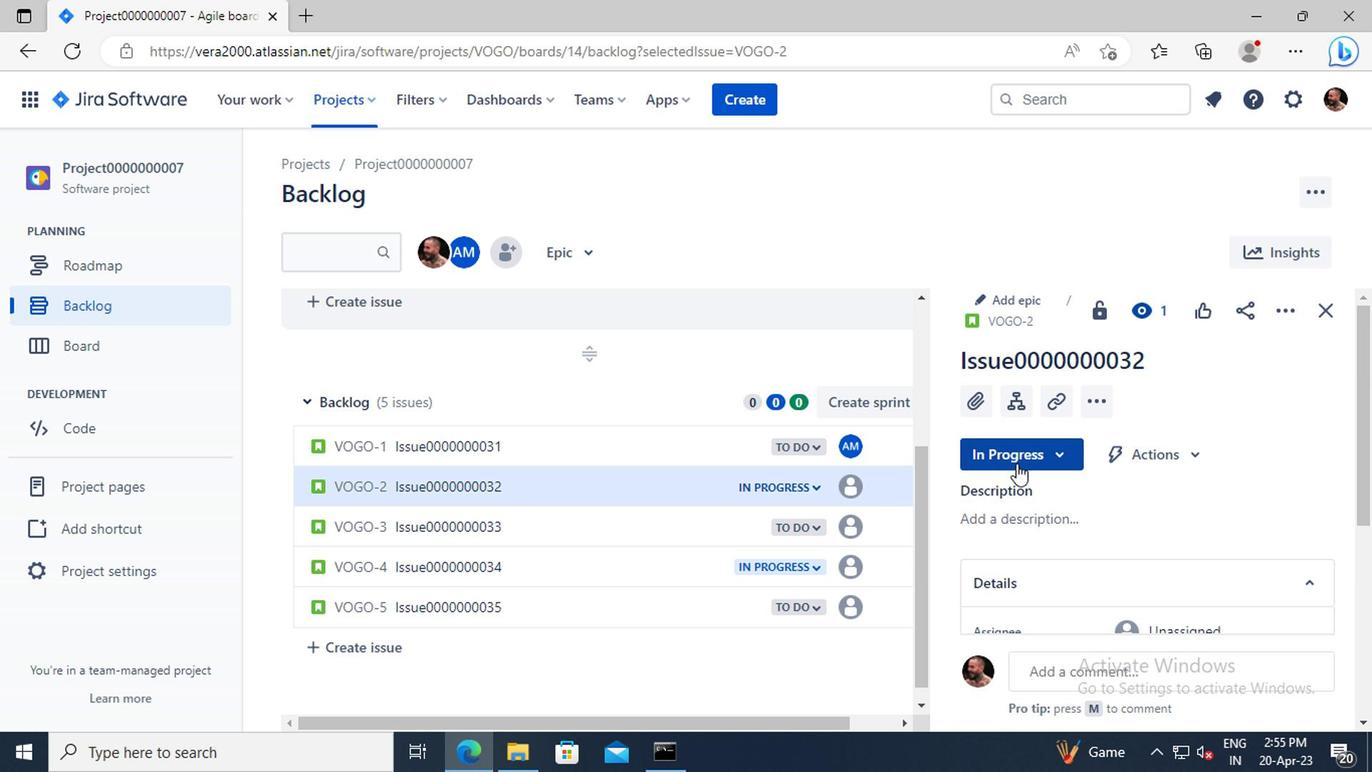 
Action: Mouse scrolled (1128, 464) with delta (0, 0)
Screenshot: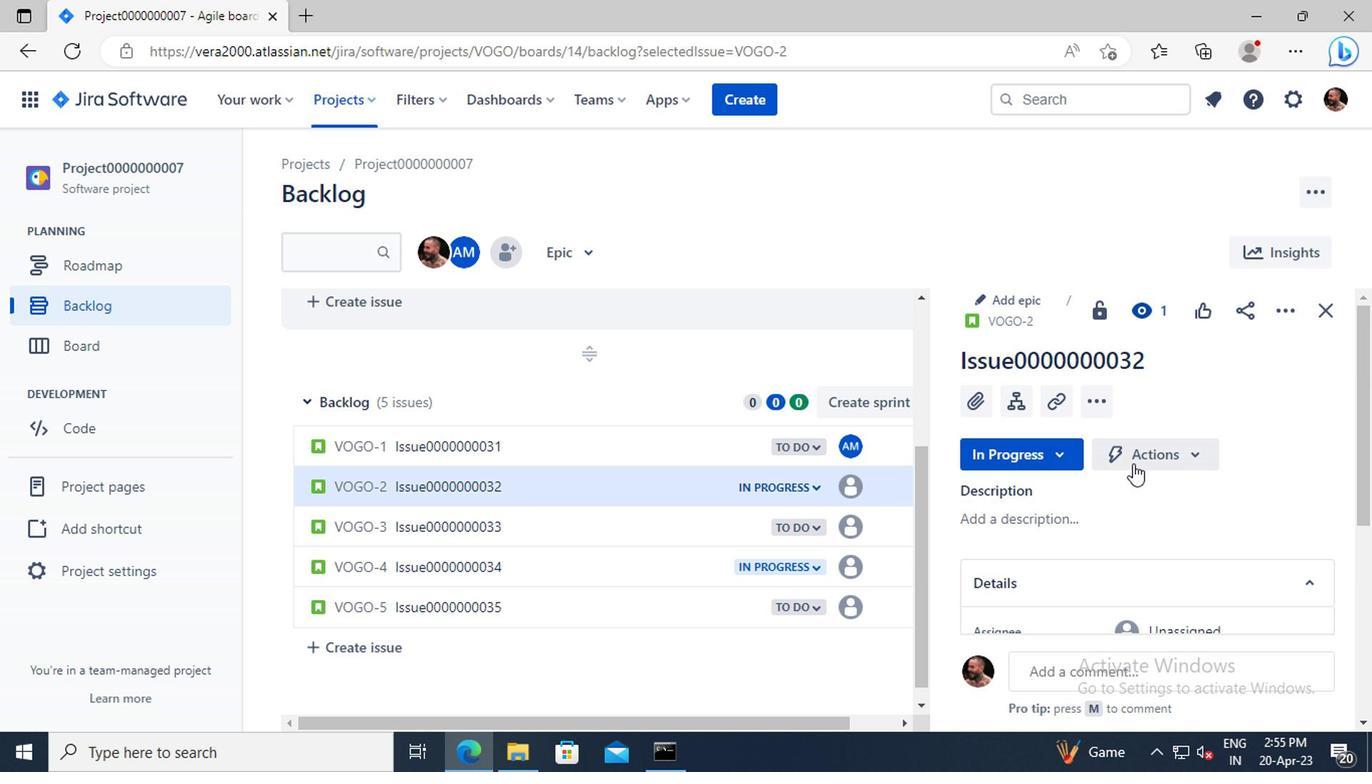 
Action: Mouse moved to (1130, 465)
Screenshot: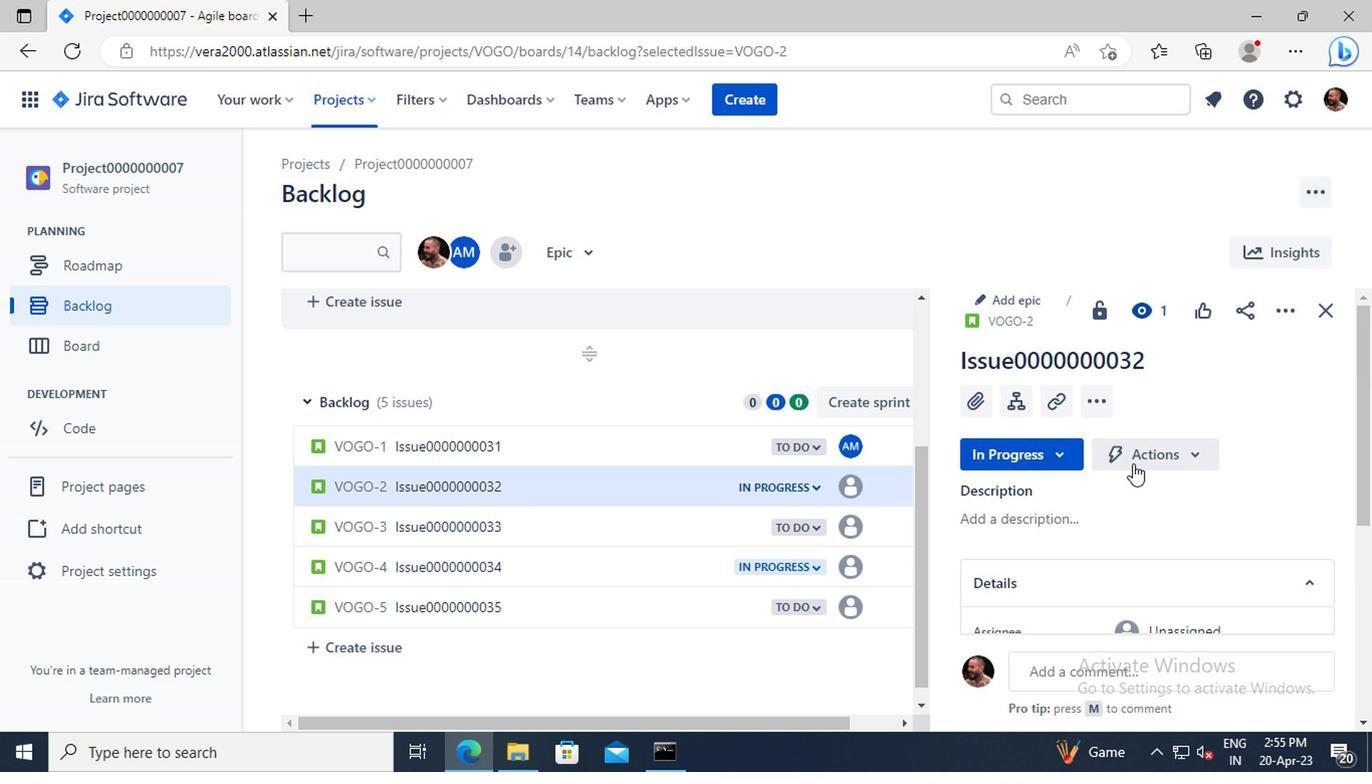 
Action: Mouse scrolled (1130, 464) with delta (0, 0)
Screenshot: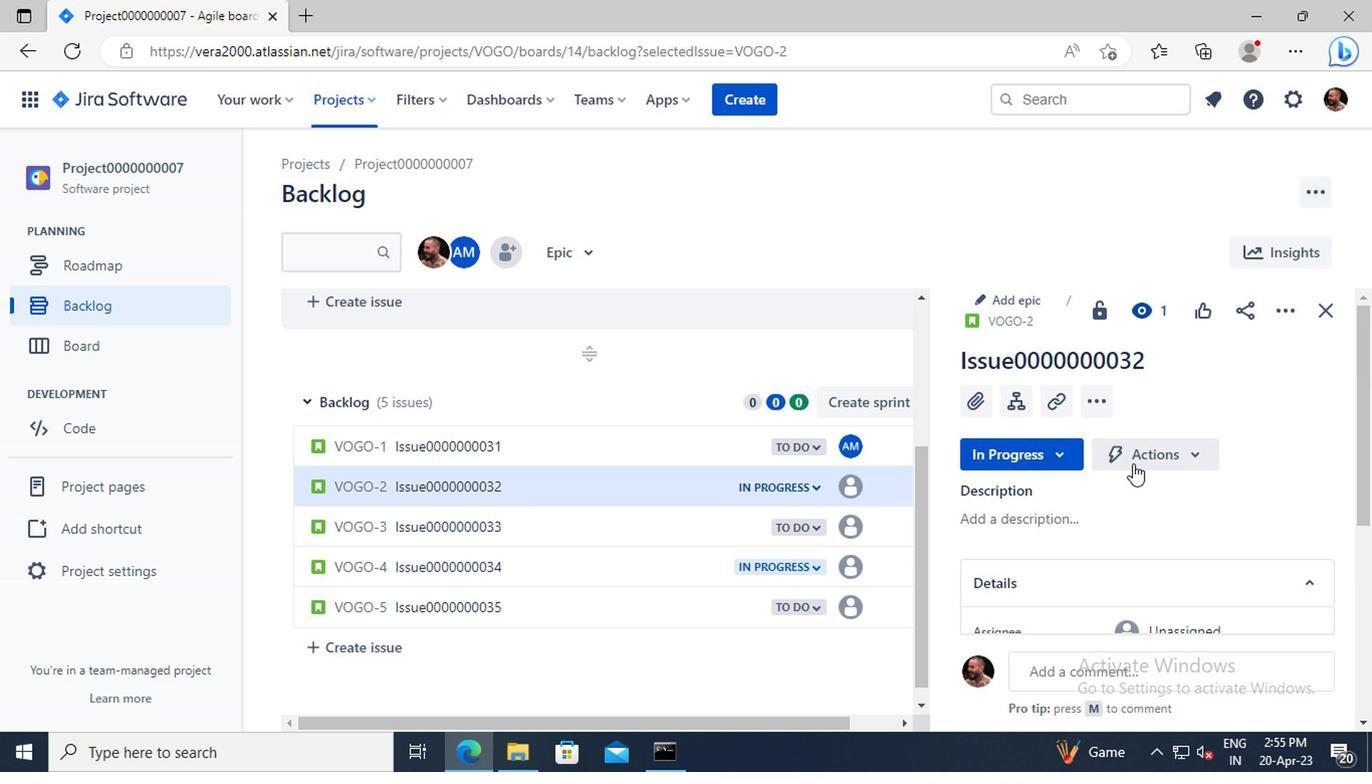 
Action: Mouse moved to (1148, 493)
Screenshot: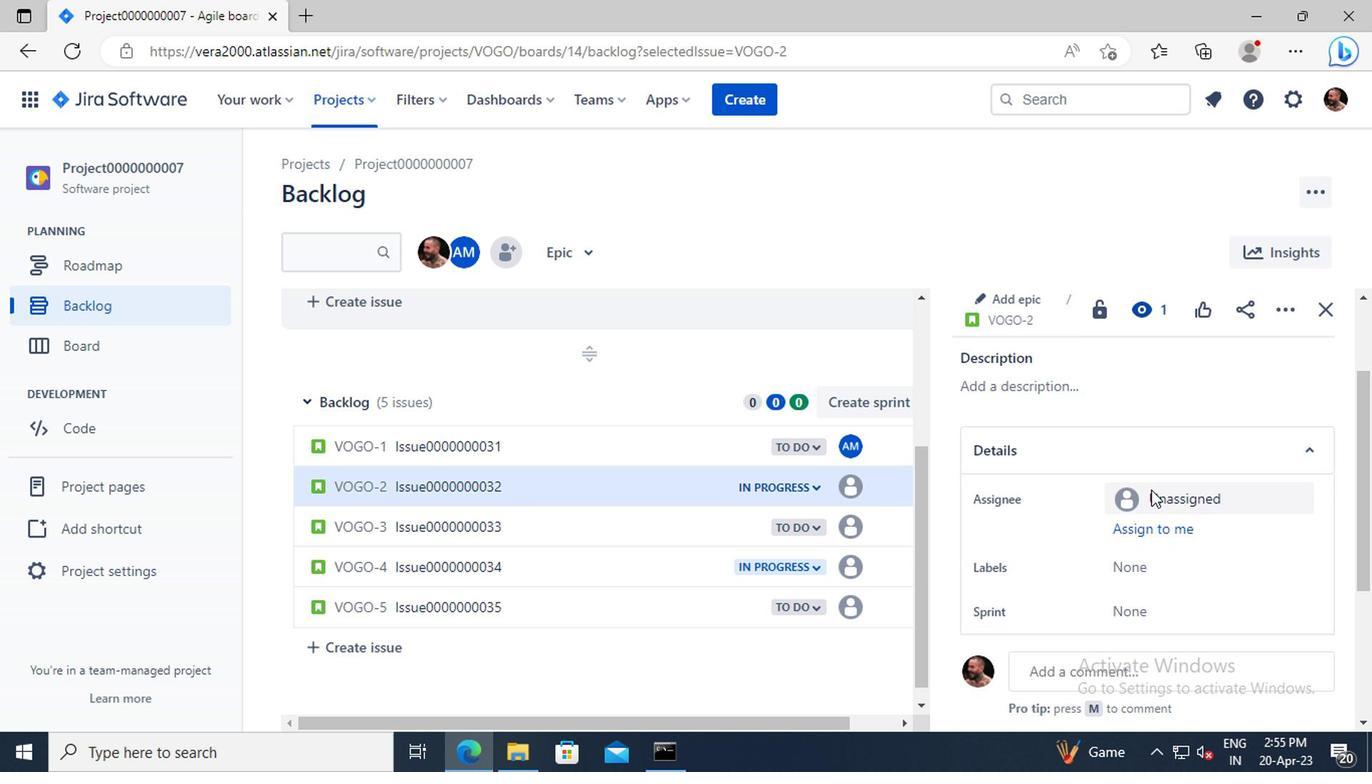 
Action: Mouse pressed left at (1148, 493)
Screenshot: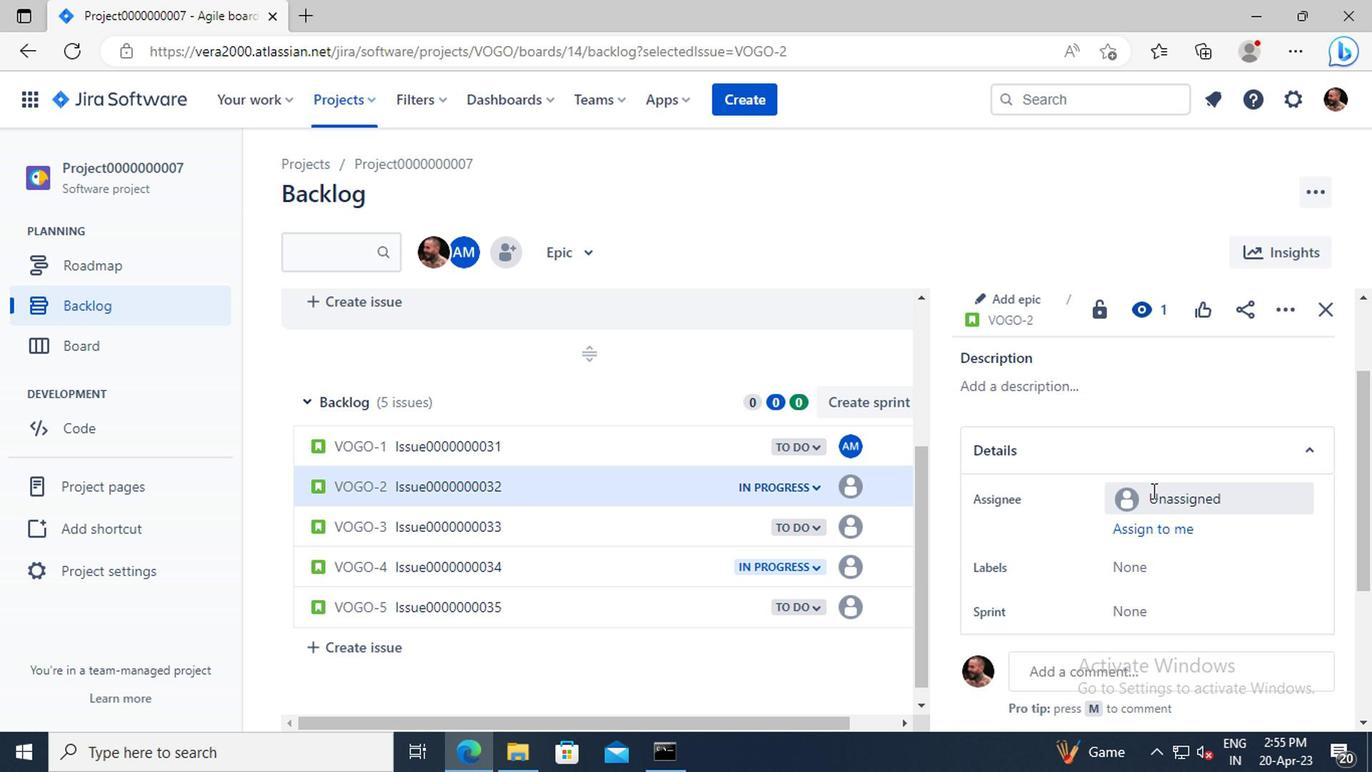 
Action: Key pressed aus
Screenshot: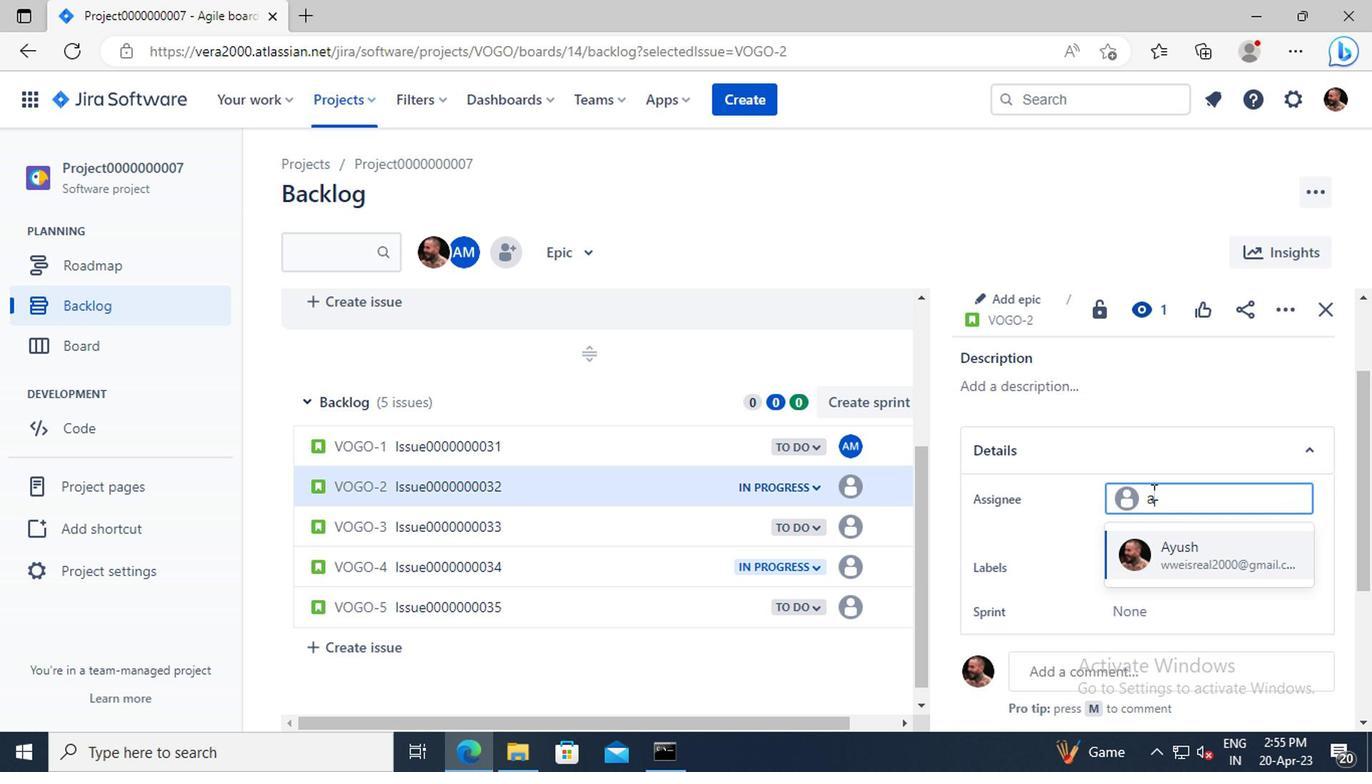 
Action: Mouse moved to (1148, 493)
Screenshot: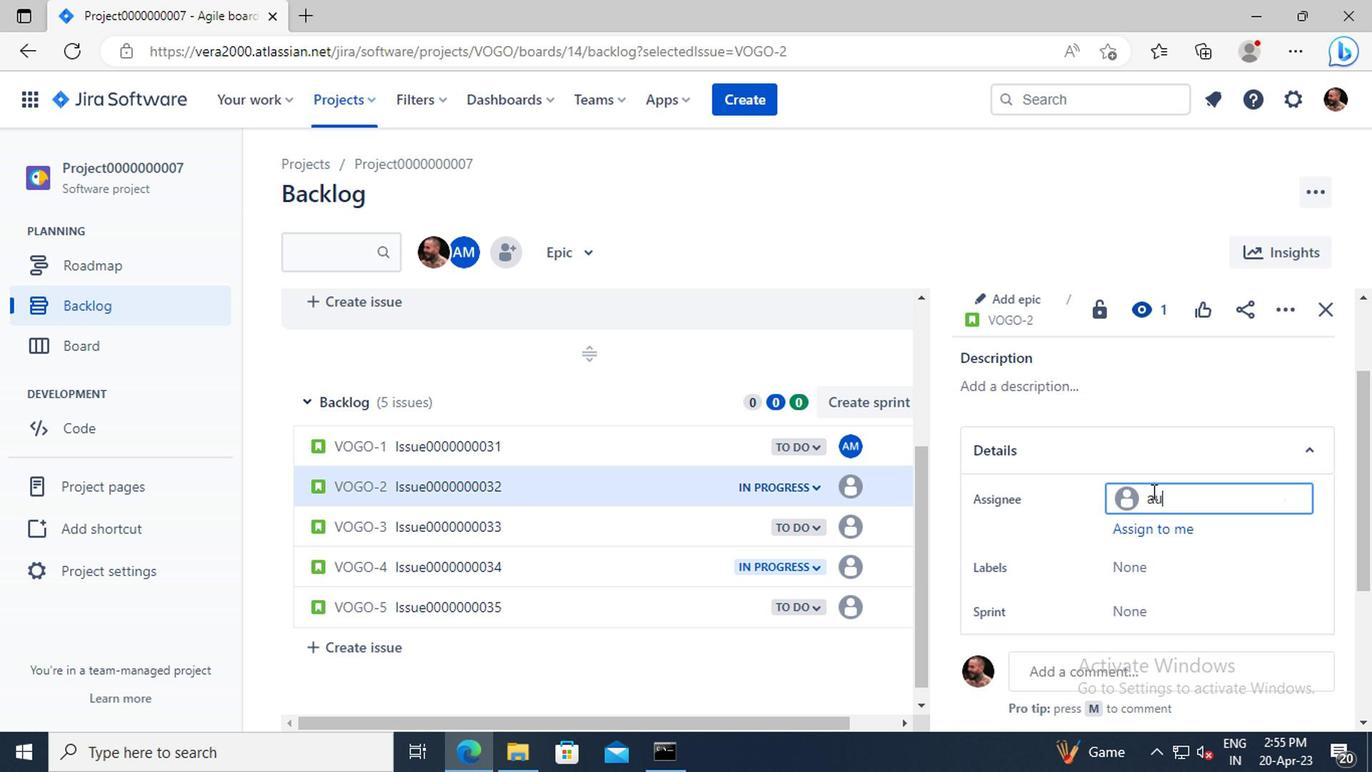 
Action: Key pressed tralia
Screenshot: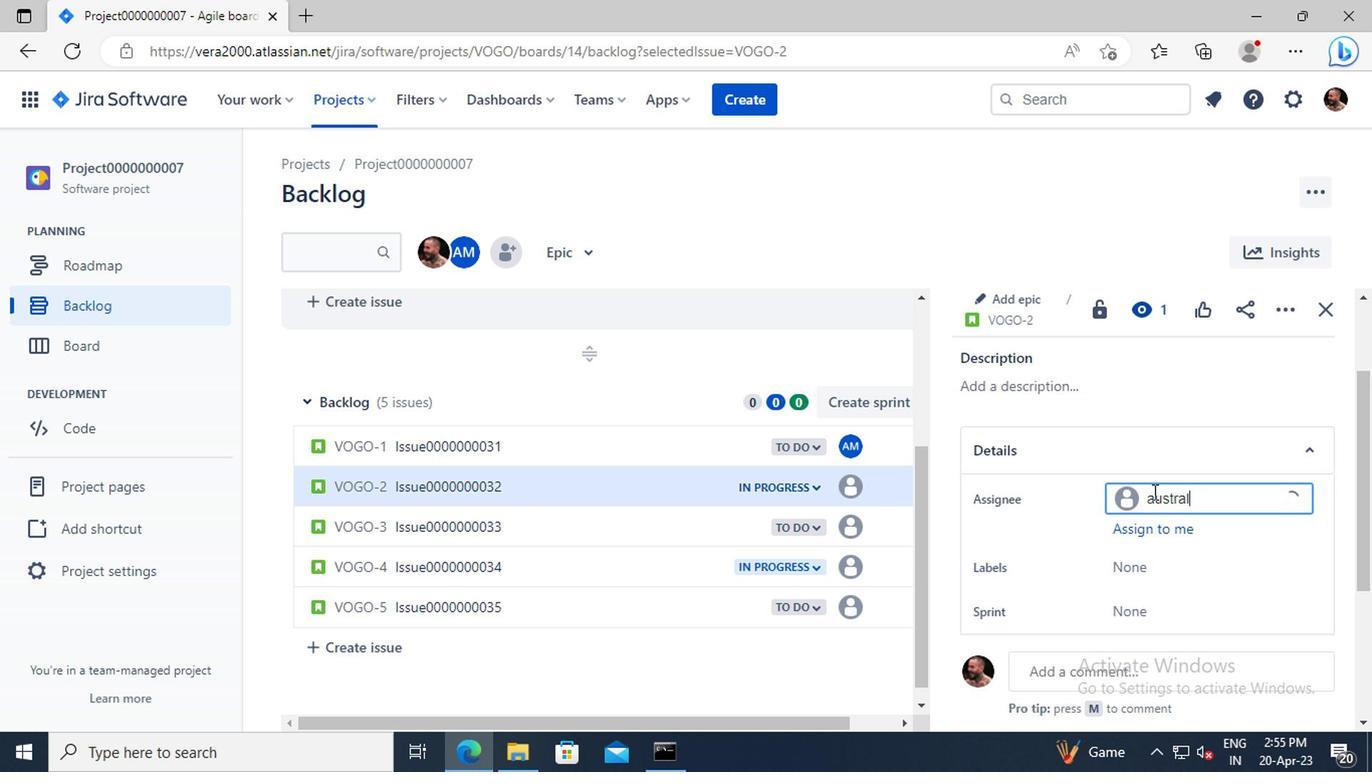 
Action: Mouse moved to (1168, 556)
Screenshot: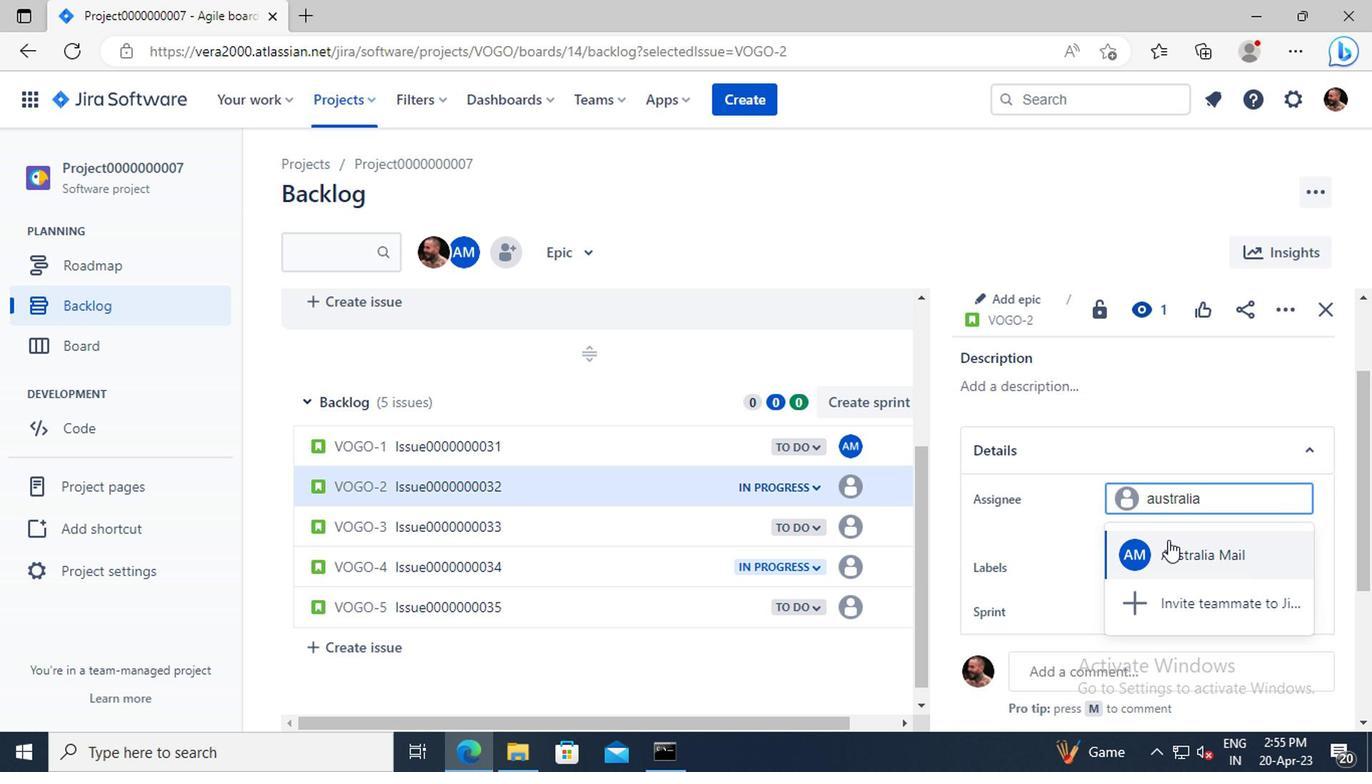 
Action: Mouse pressed left at (1168, 556)
Screenshot: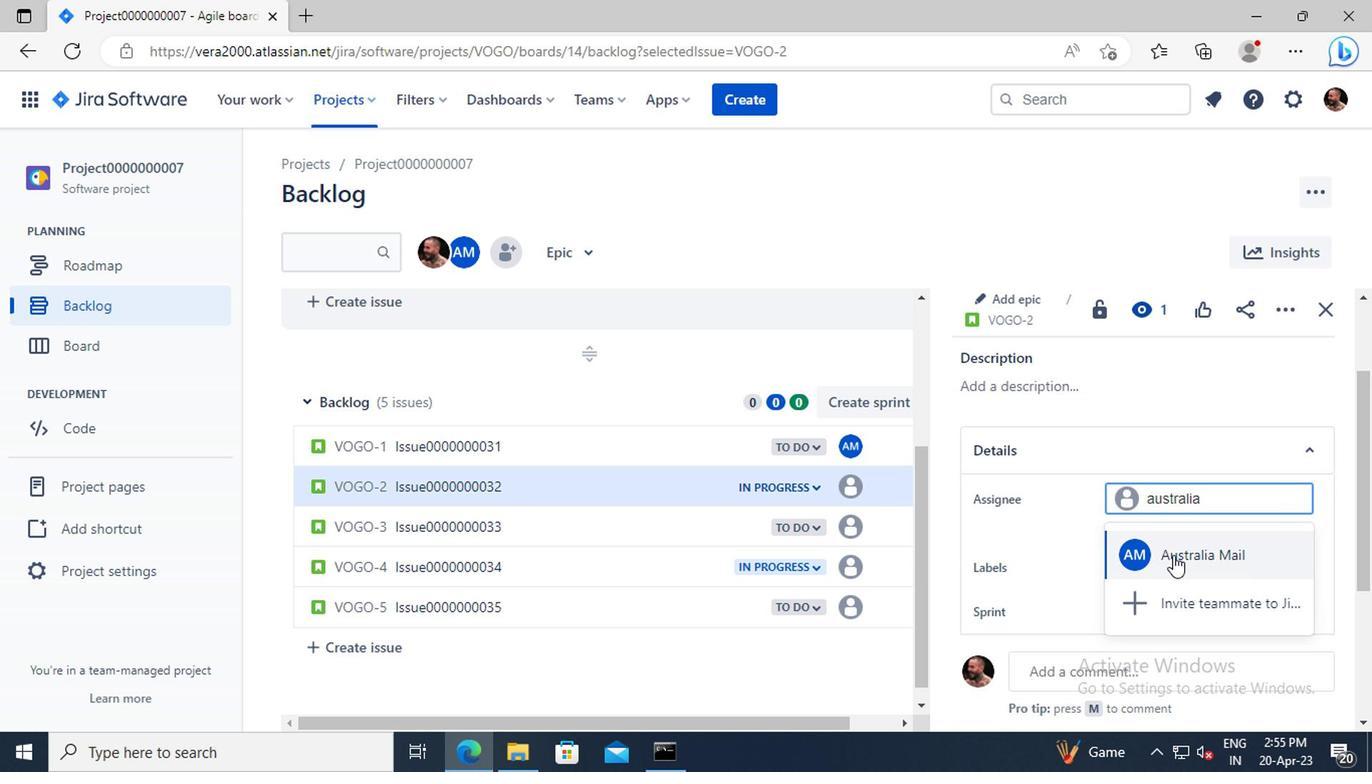 
Action: Mouse moved to (474, 525)
Screenshot: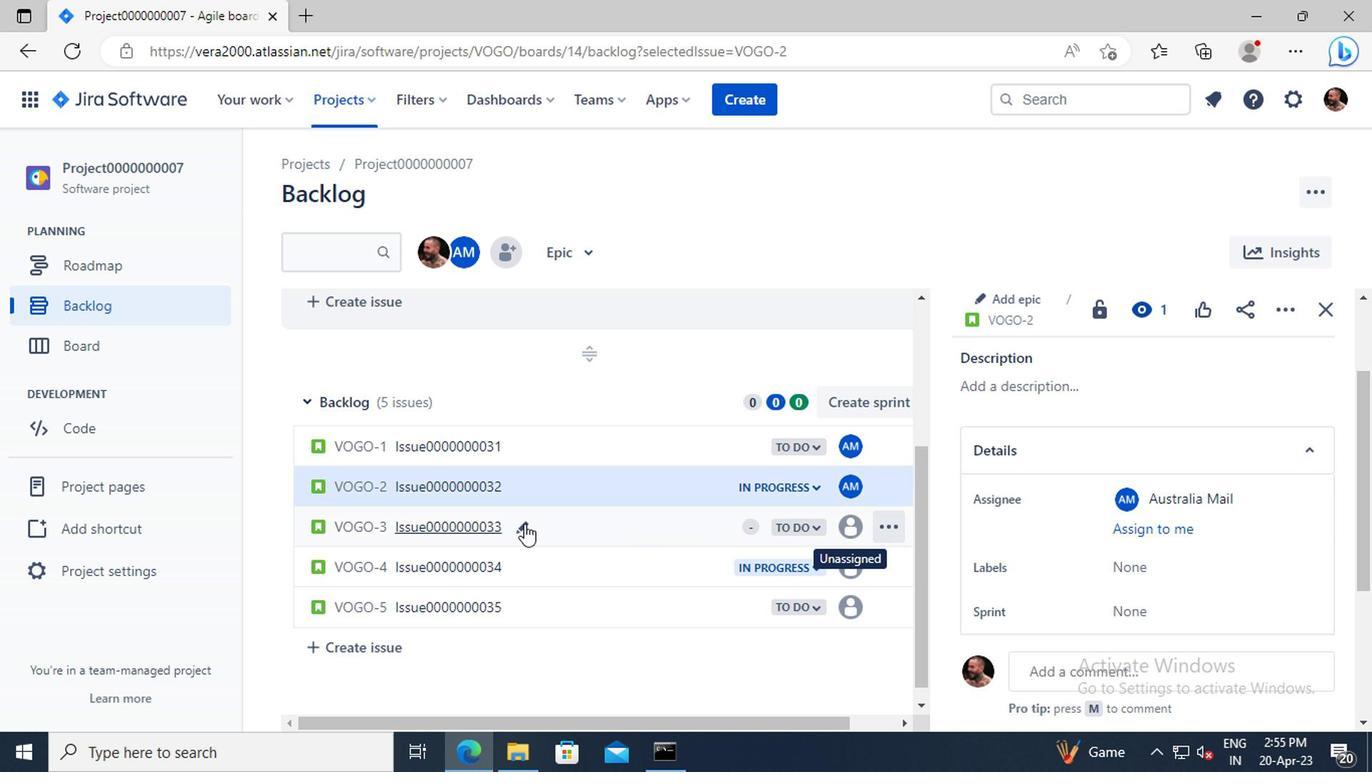 
Action: Mouse pressed left at (474, 525)
Screenshot: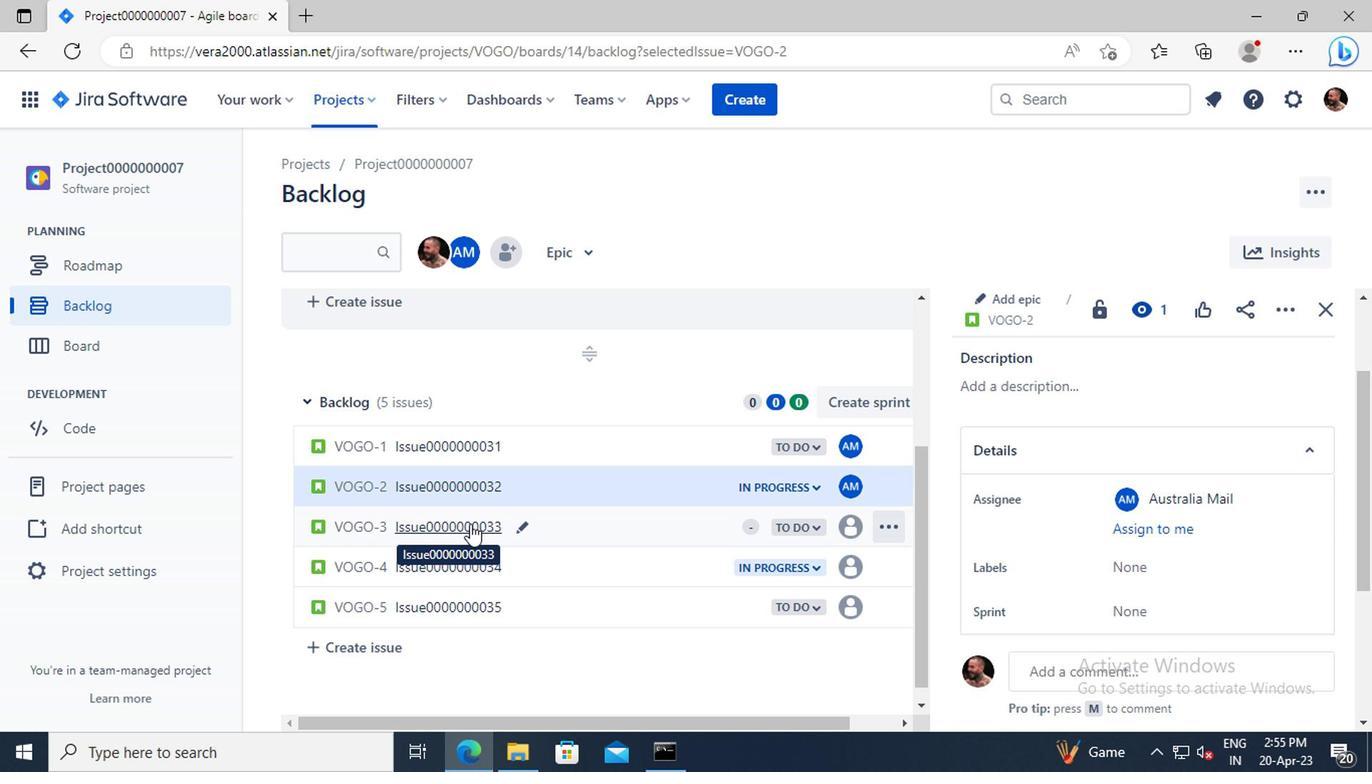 
Action: Mouse moved to (1121, 498)
Screenshot: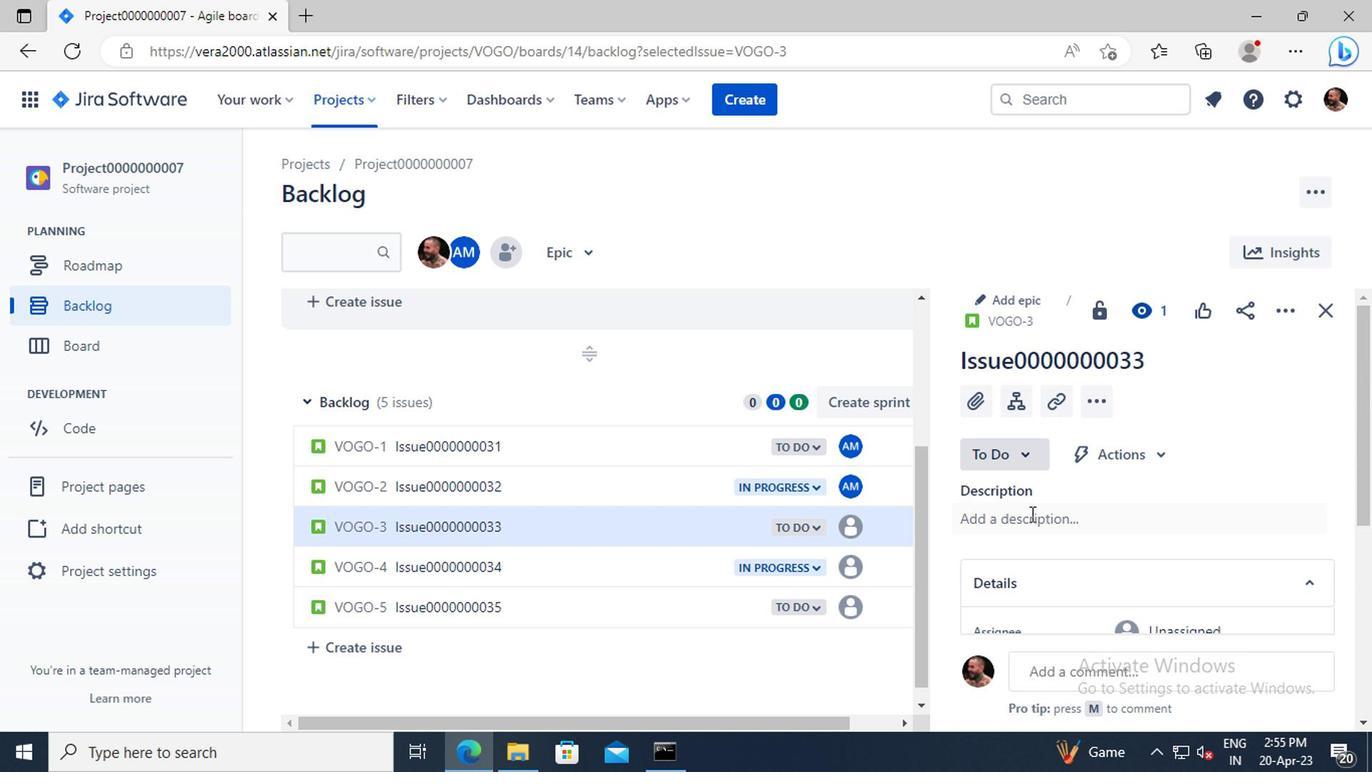 
Action: Mouse scrolled (1121, 497) with delta (0, 0)
Screenshot: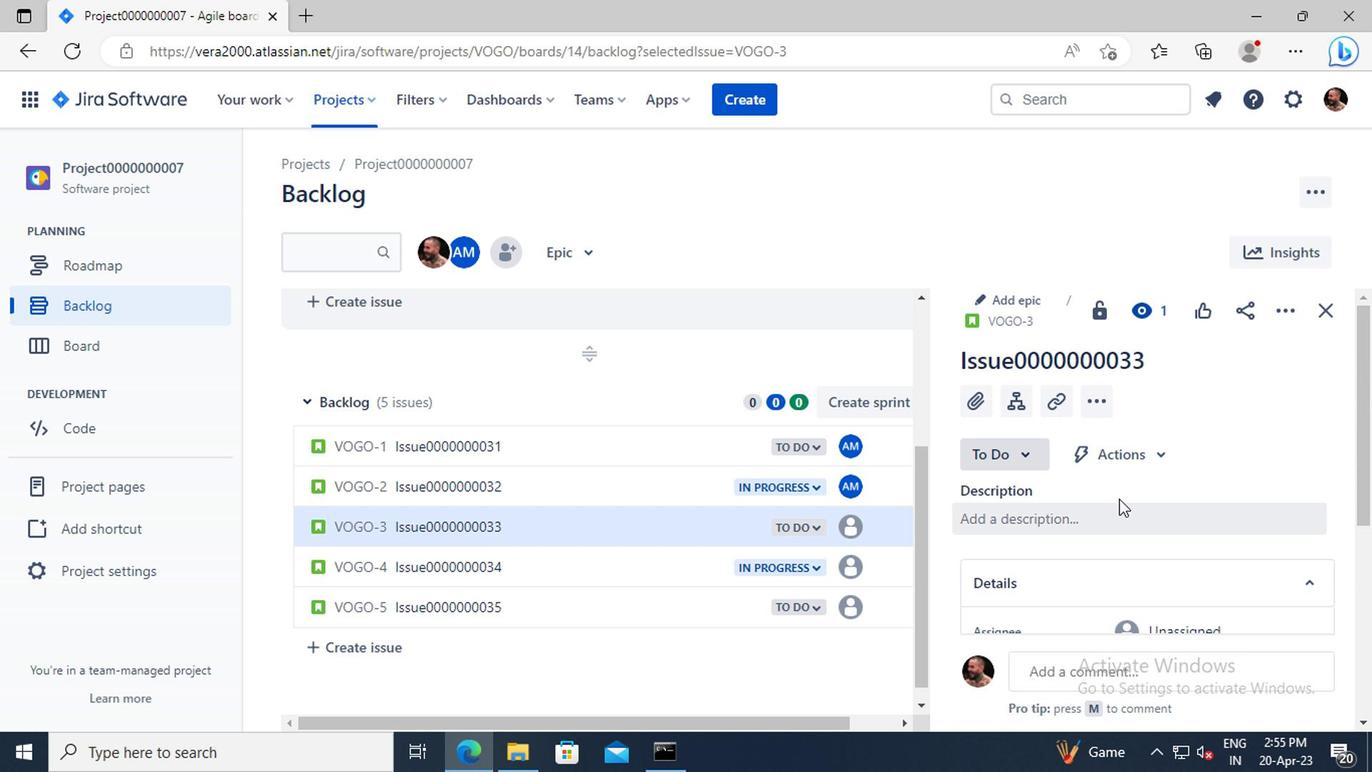 
Action: Mouse moved to (1153, 558)
Screenshot: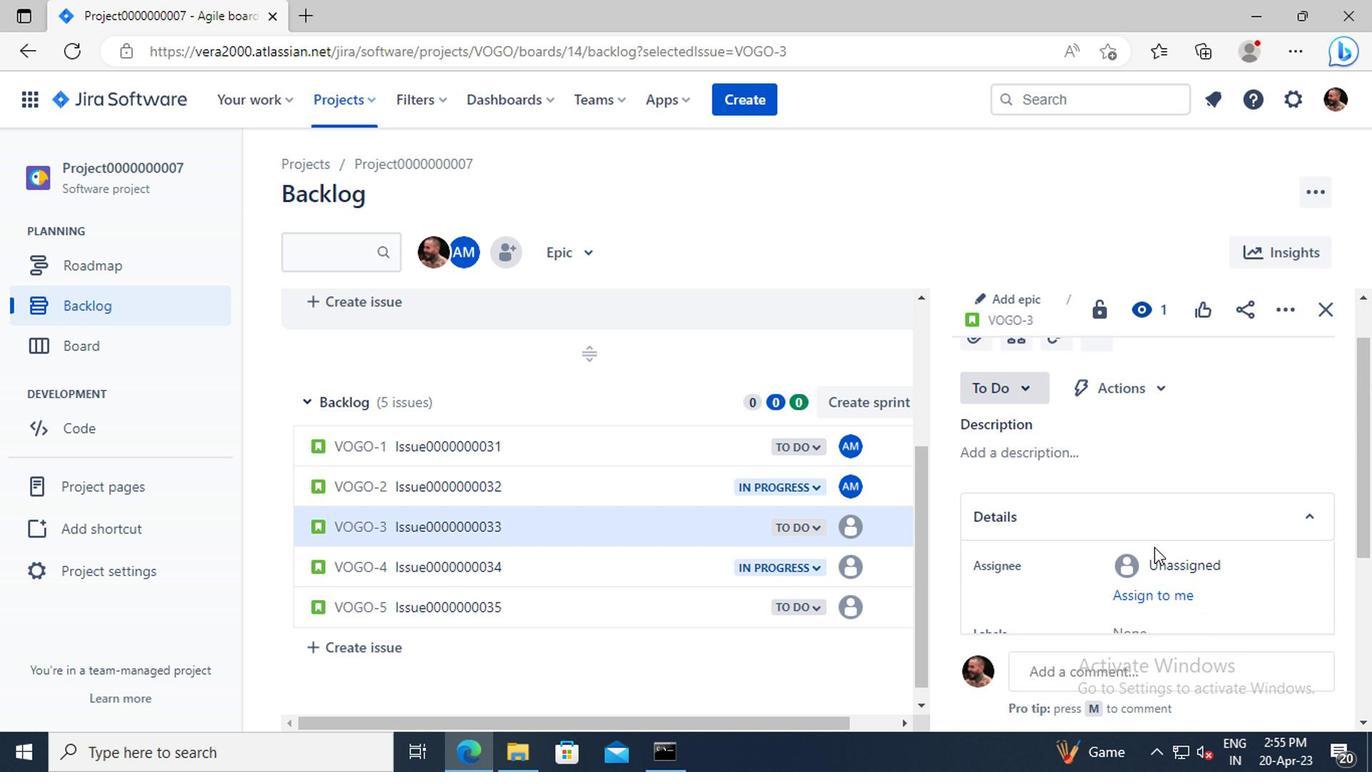 
Action: Mouse pressed left at (1153, 558)
Screenshot: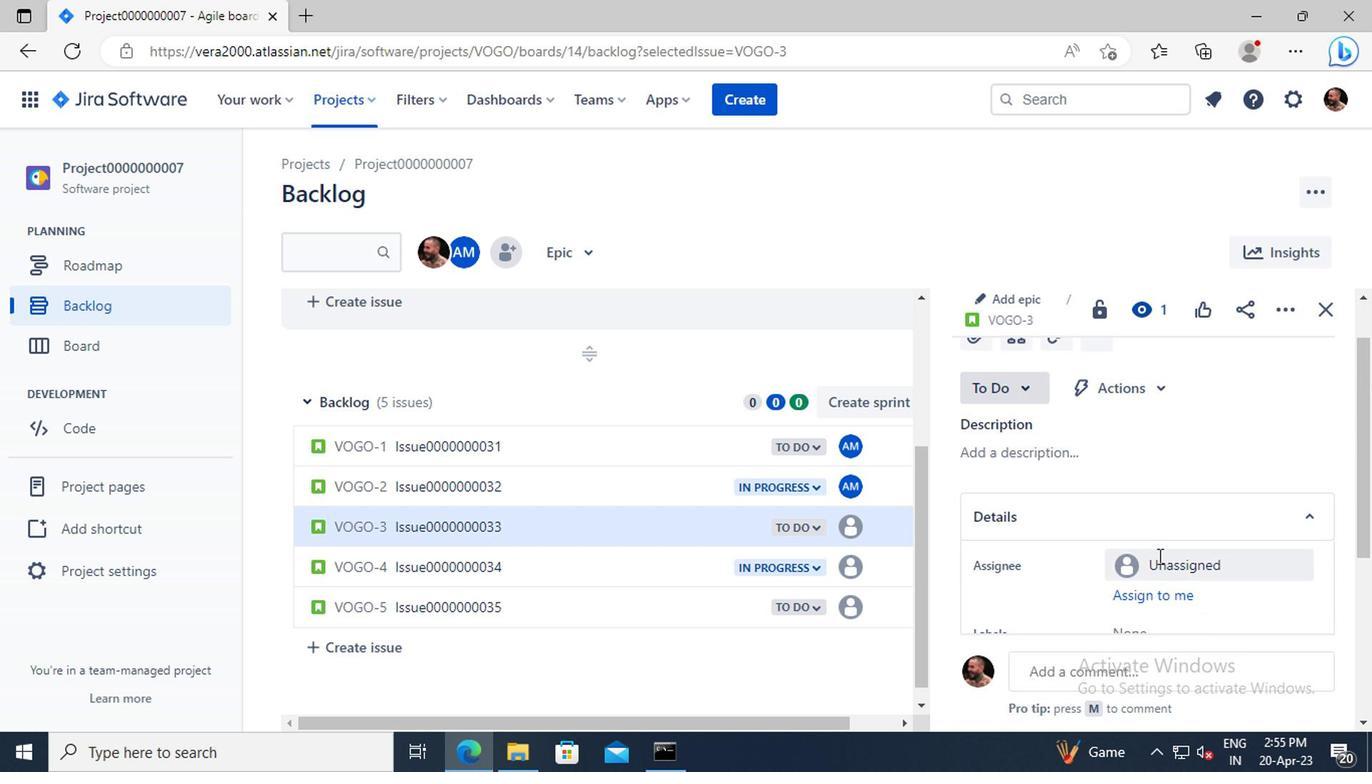 
Action: Key pressed australia
Screenshot: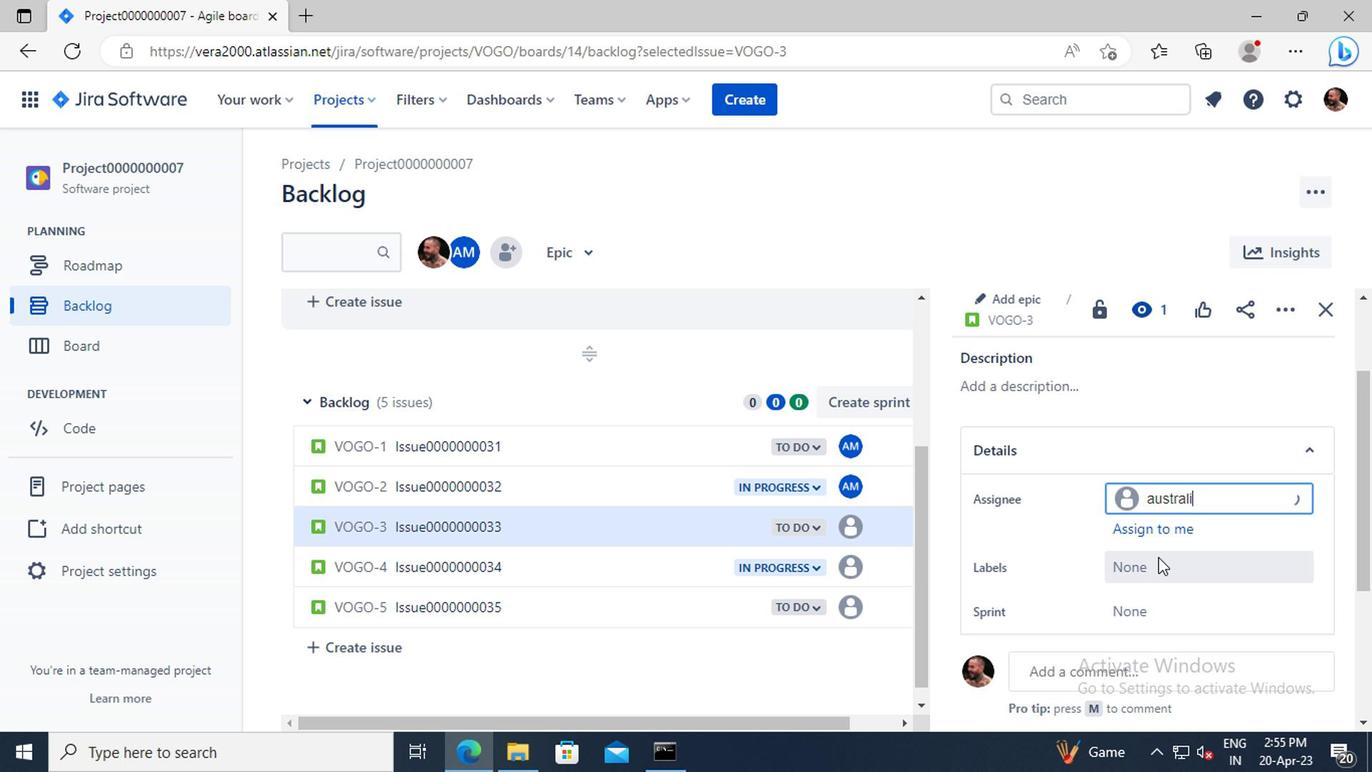 
Action: Mouse moved to (1157, 556)
Screenshot: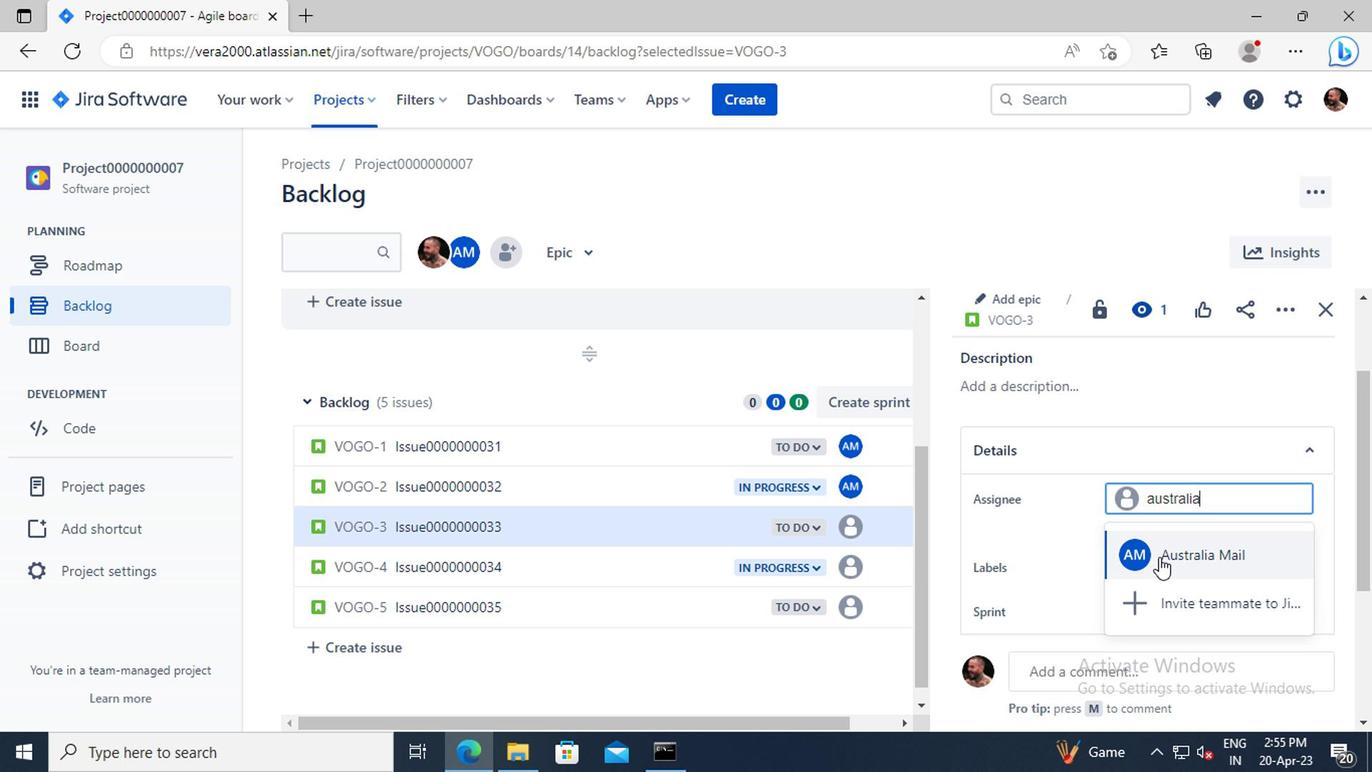 
Action: Mouse pressed left at (1157, 556)
Screenshot: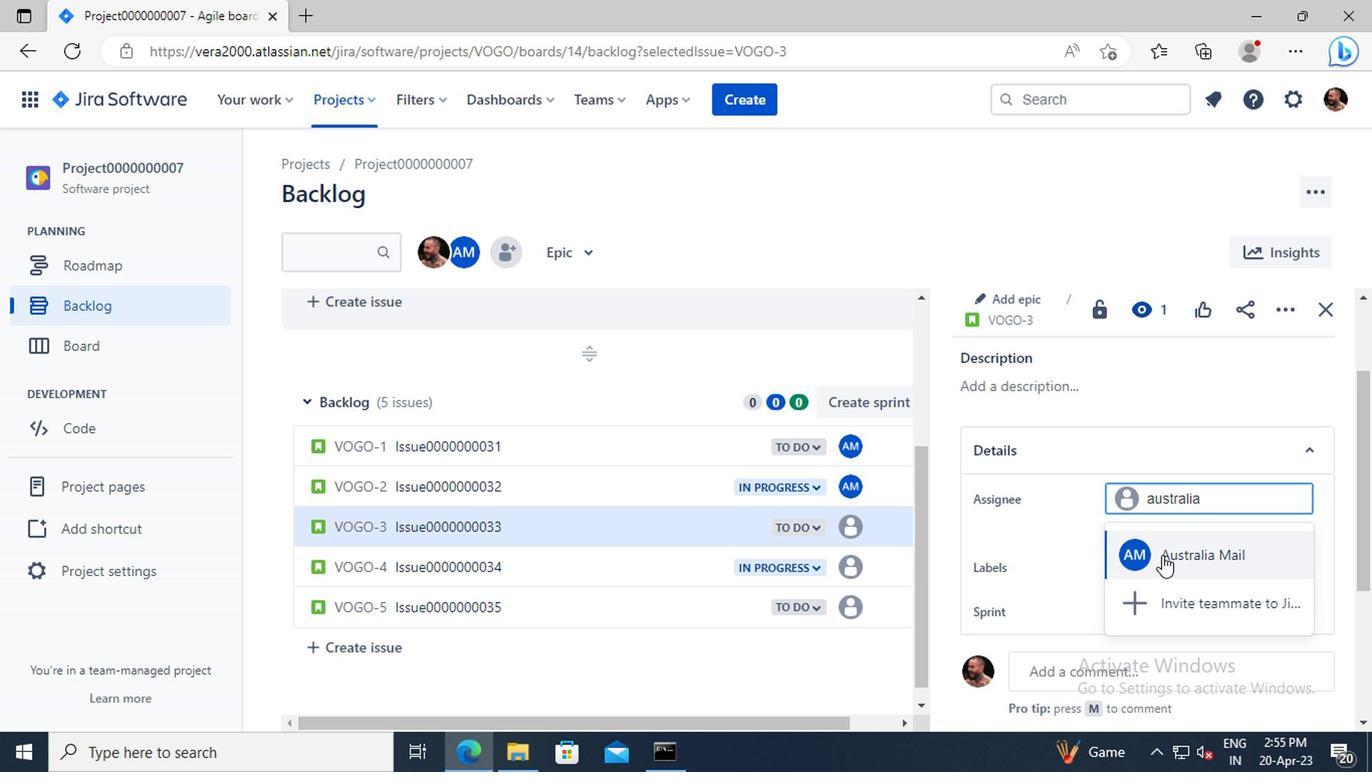 
Action: Mouse moved to (481, 566)
Screenshot: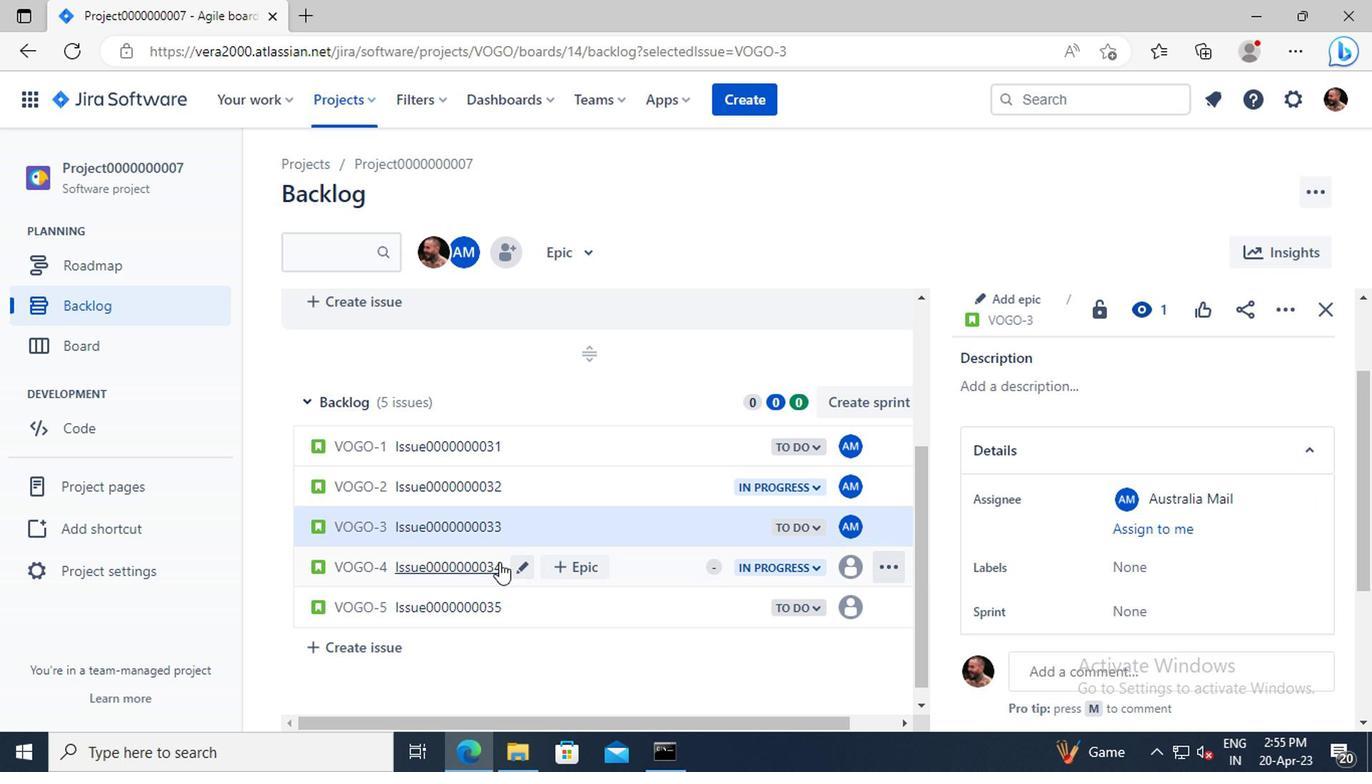 
Action: Mouse pressed left at (481, 566)
Screenshot: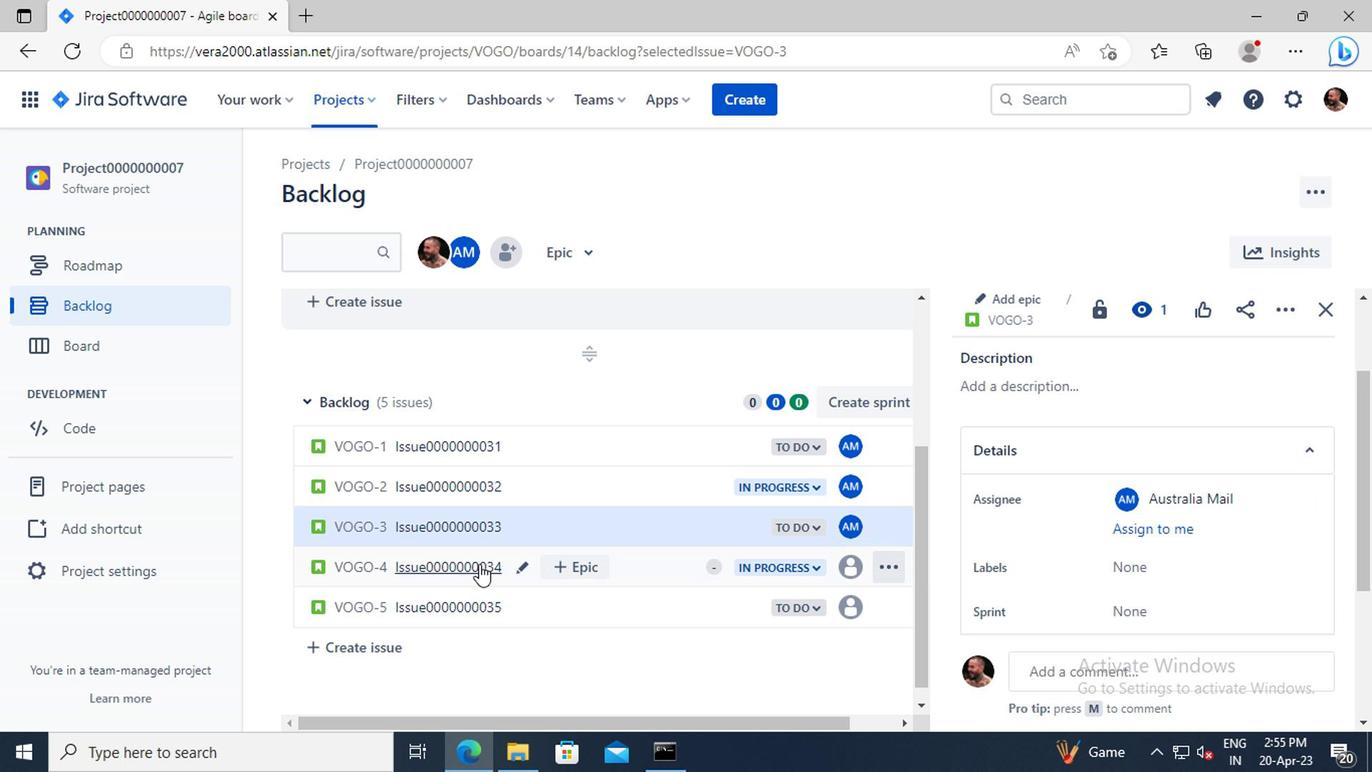 
Action: Mouse moved to (1164, 478)
Screenshot: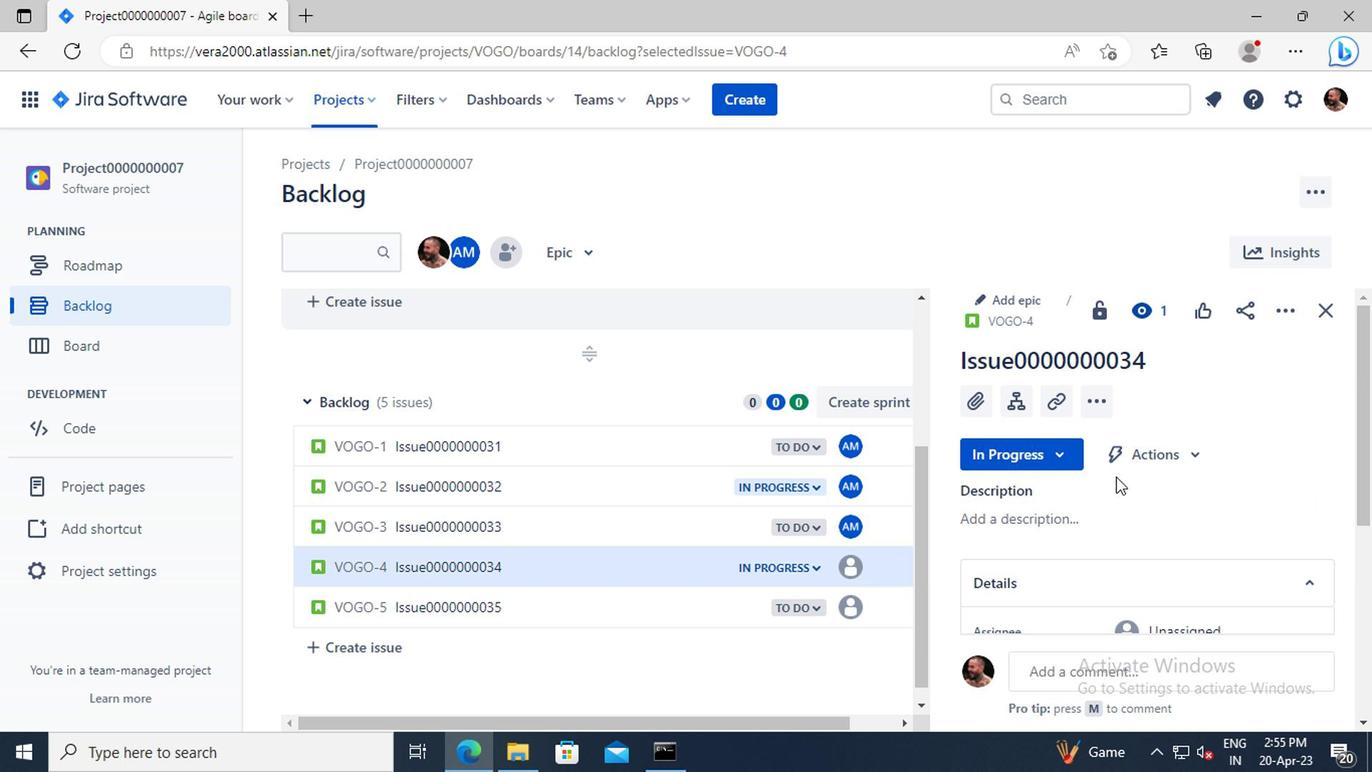
Action: Mouse scrolled (1164, 477) with delta (0, 0)
Screenshot: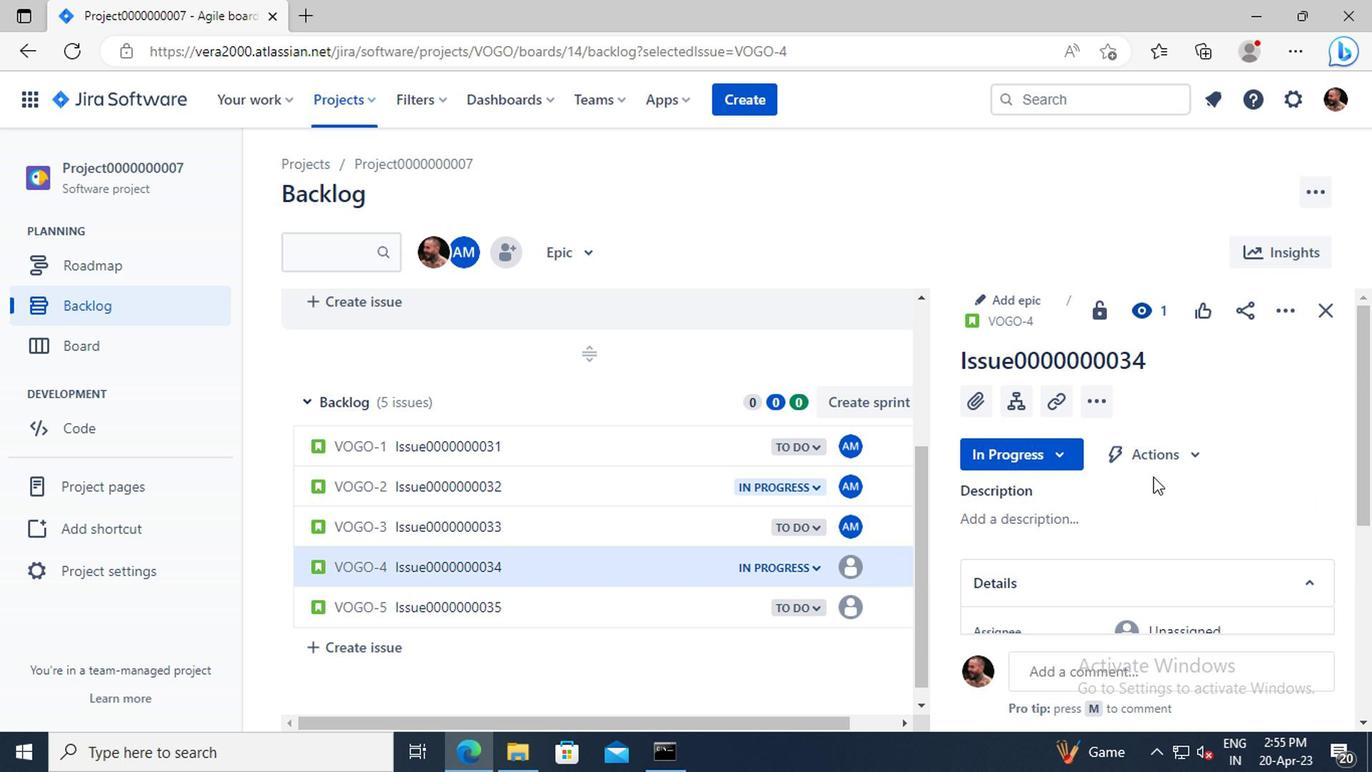 
Action: Mouse scrolled (1164, 477) with delta (0, 0)
Screenshot: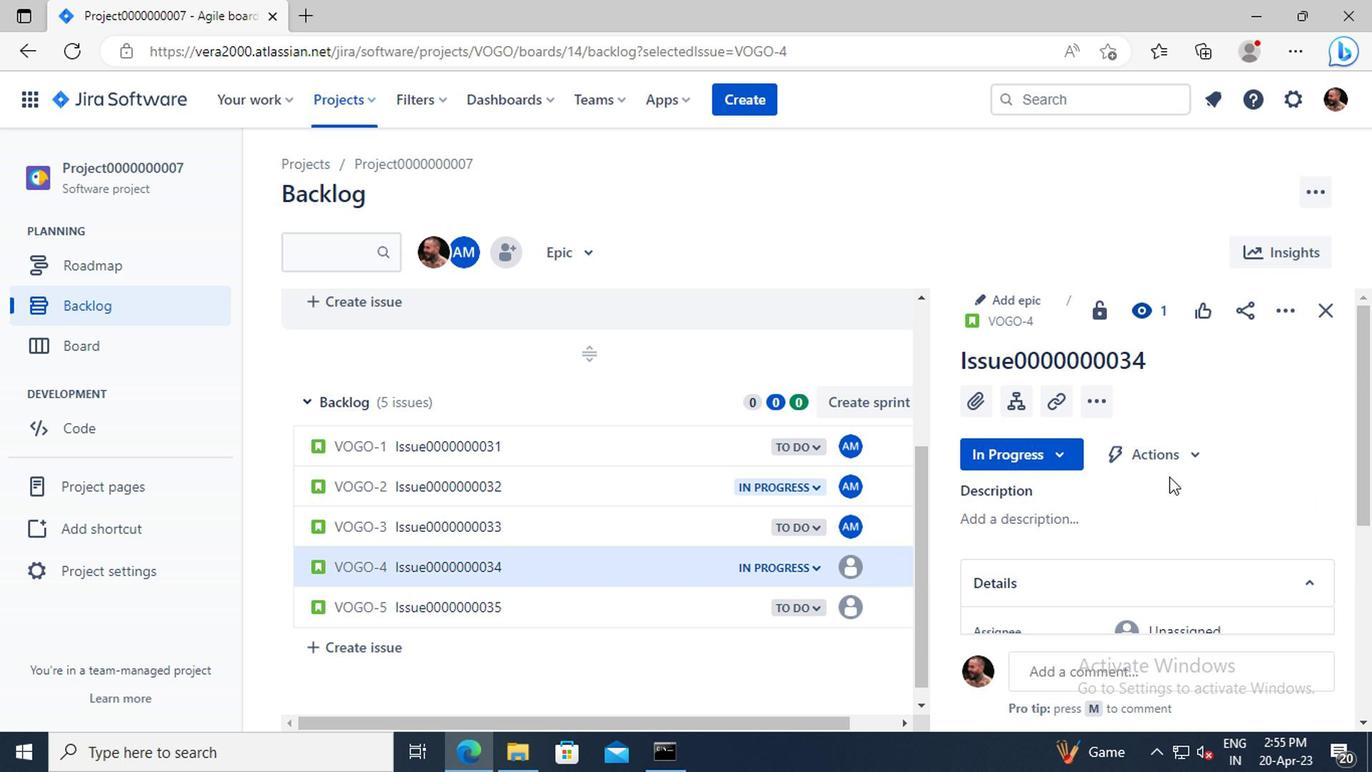
Action: Mouse moved to (1158, 501)
Screenshot: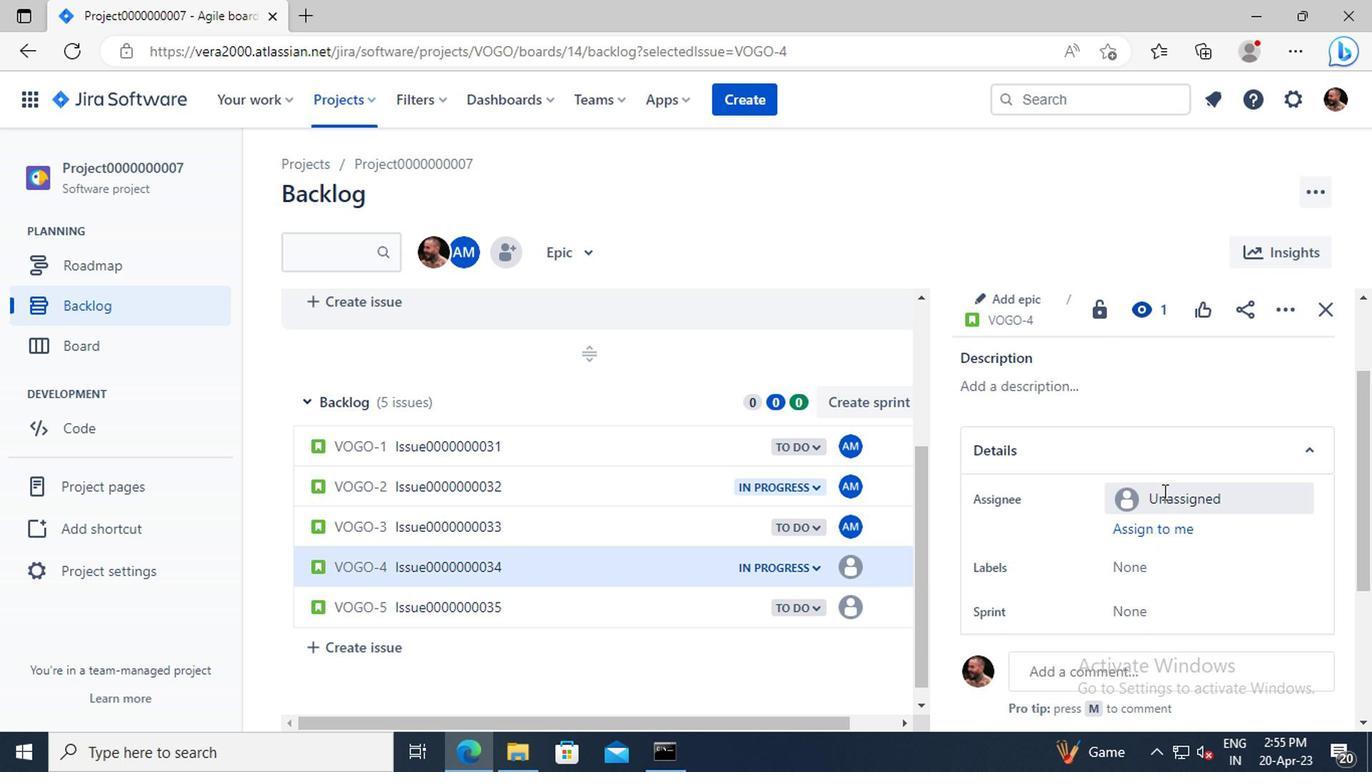 
Action: Mouse pressed left at (1158, 501)
Screenshot: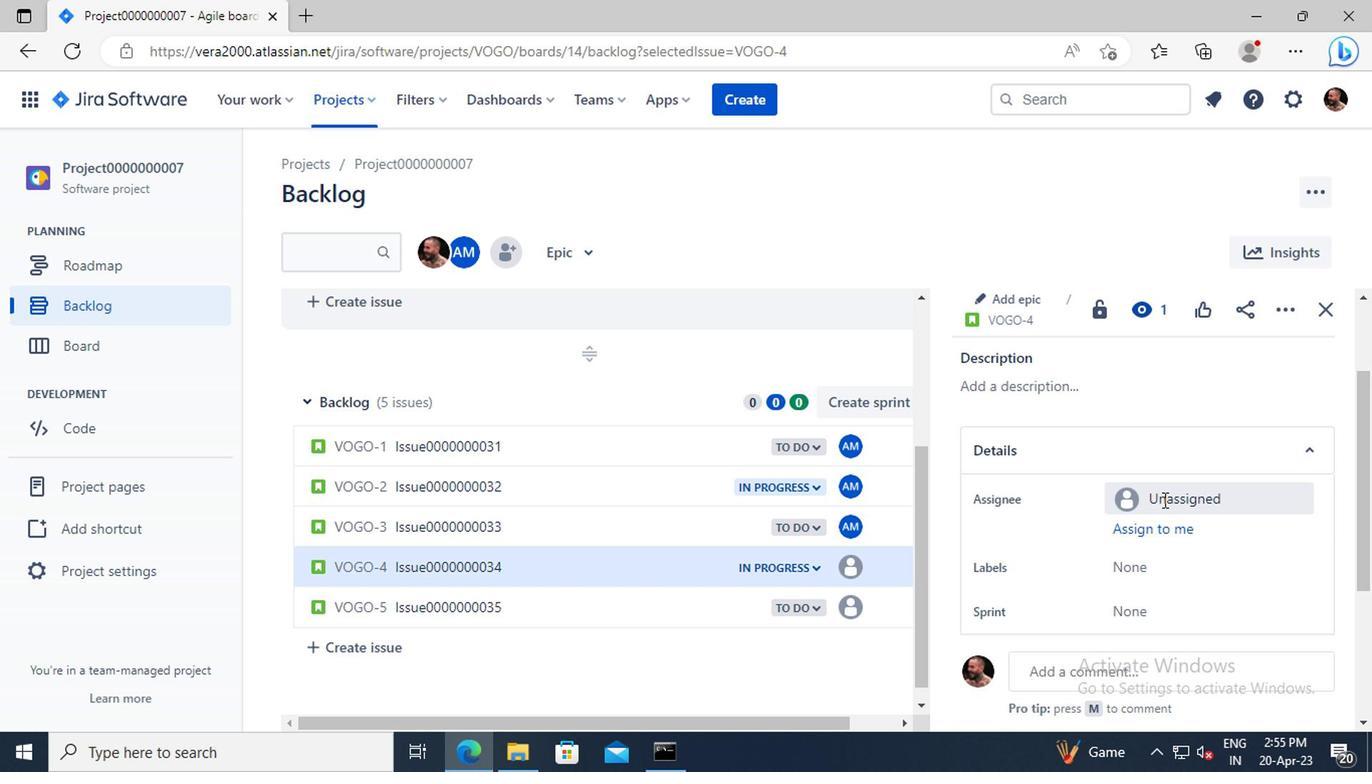 
Action: Key pressed carxx
Screenshot: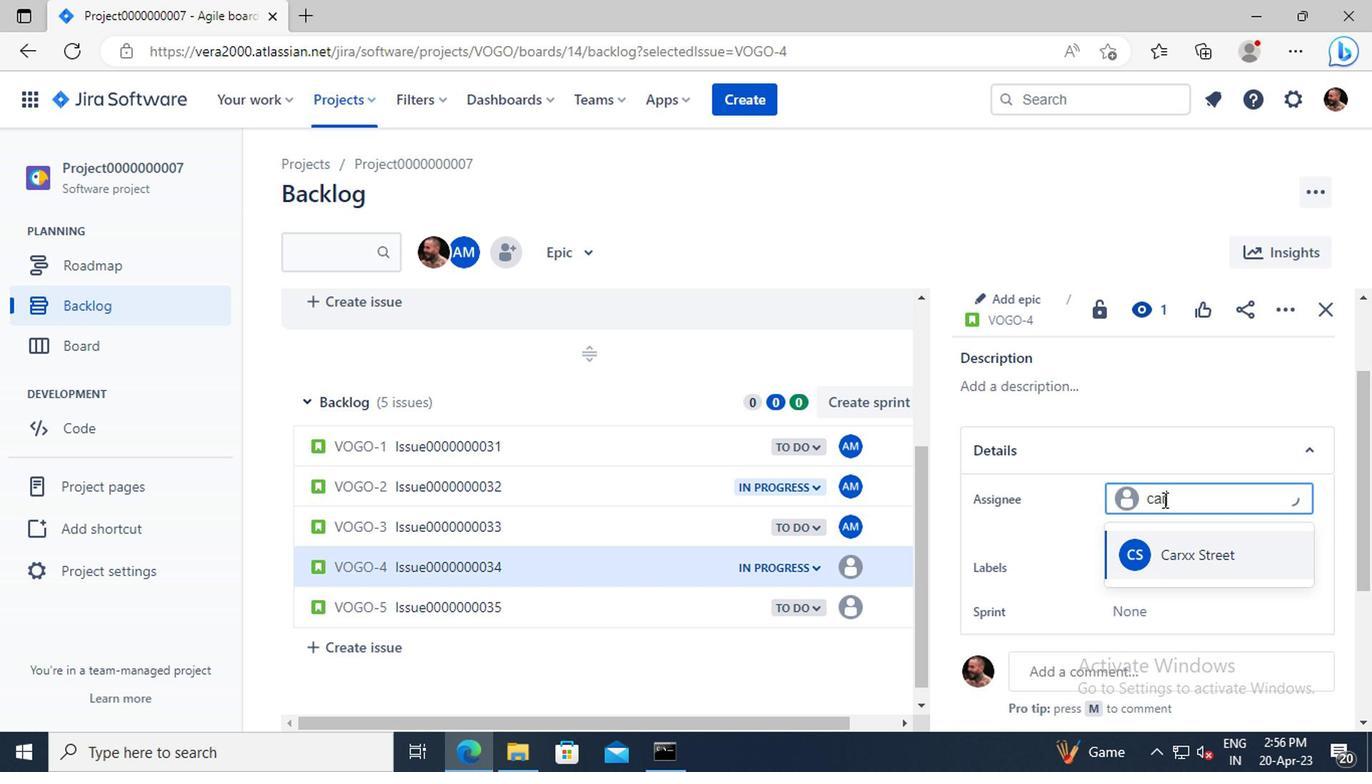
Action: Mouse moved to (1188, 556)
Screenshot: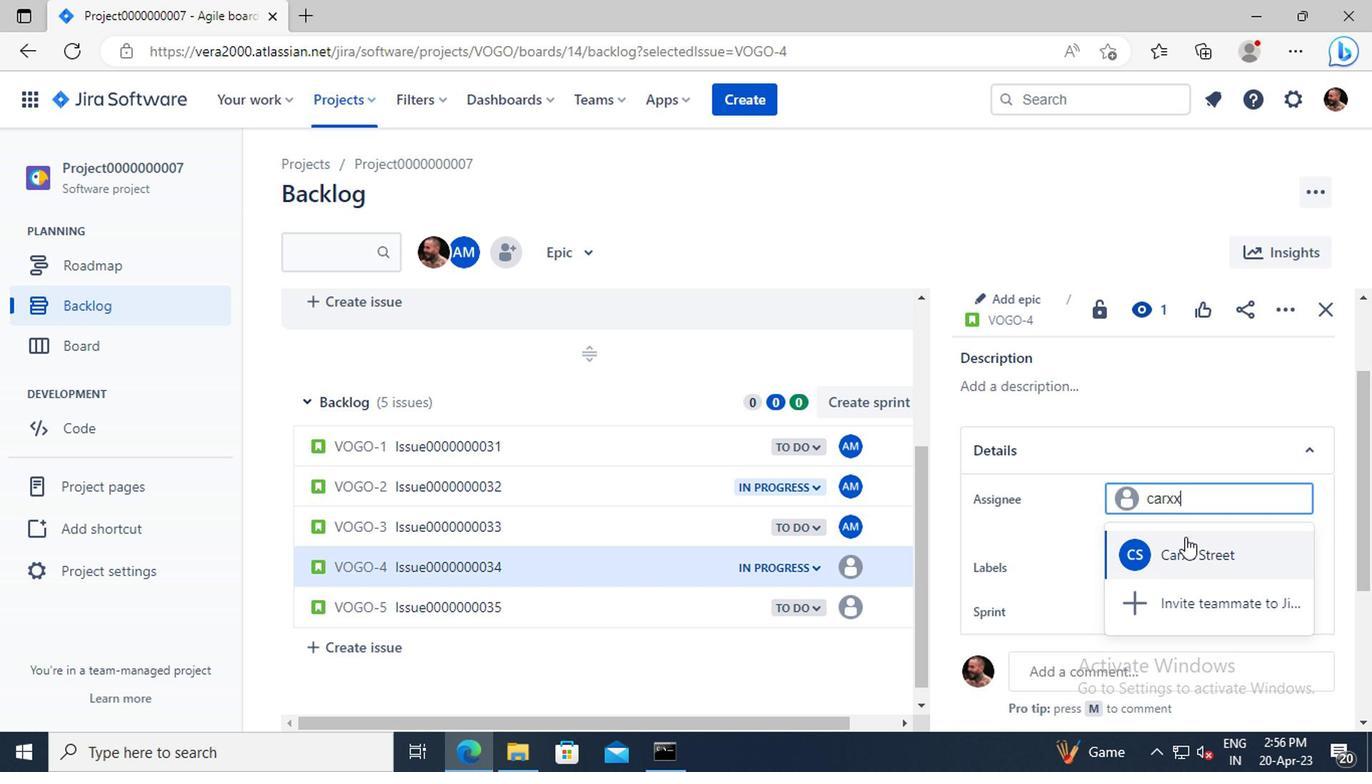 
Action: Mouse pressed left at (1188, 556)
Screenshot: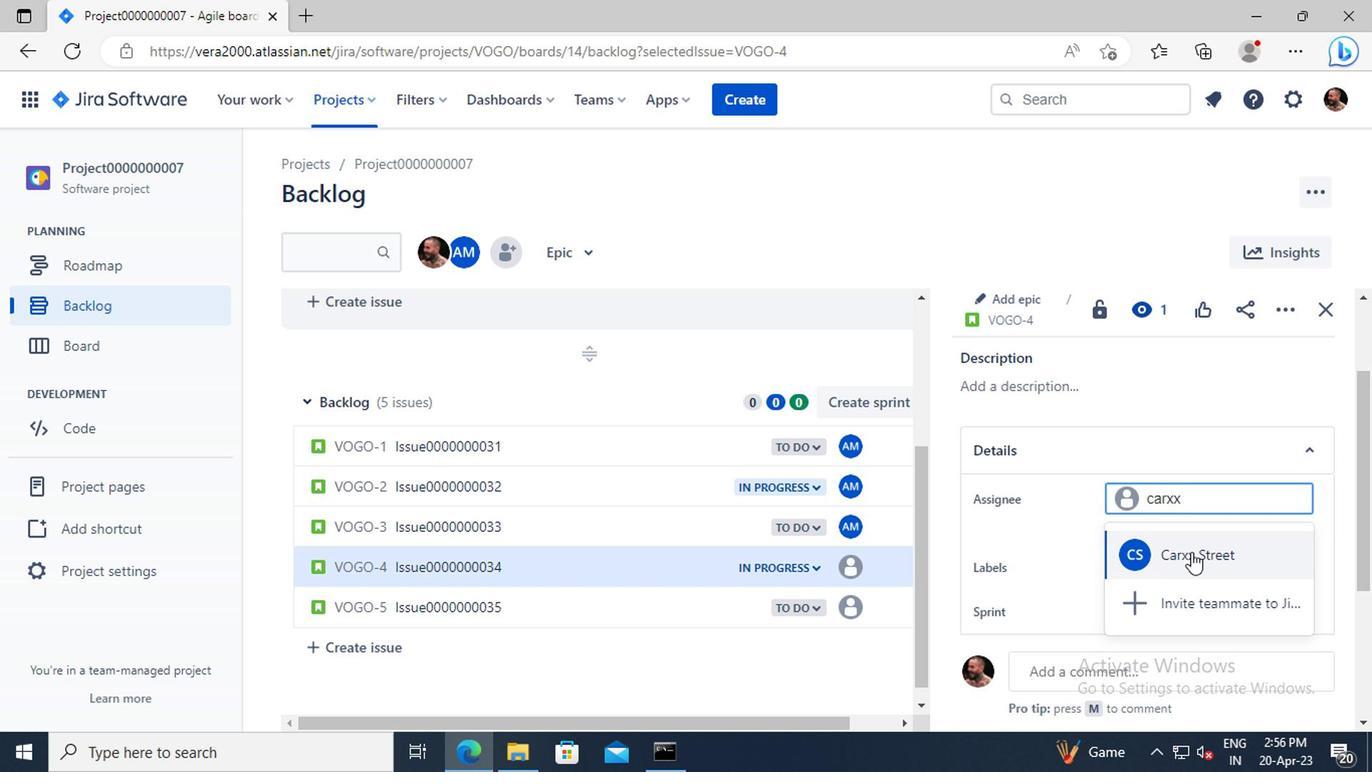 
